 Task: Open a blank google sheet and write heading  Product price data  Add product name:-  ' TOMS Shoe, UGG  Shoe, Wolverine Shoe, Z-Coil Shoe, Adidas shoe, Gucci T-shirt, Louis Vuitton bag, Zara Shirt, H&M jeans, Chanel perfume. ' in July Last week sales are  5000 to 5050. product price in between:-  5000 to 10000. Save page analysisSalesByPromotion
Action: Mouse moved to (25, 103)
Screenshot: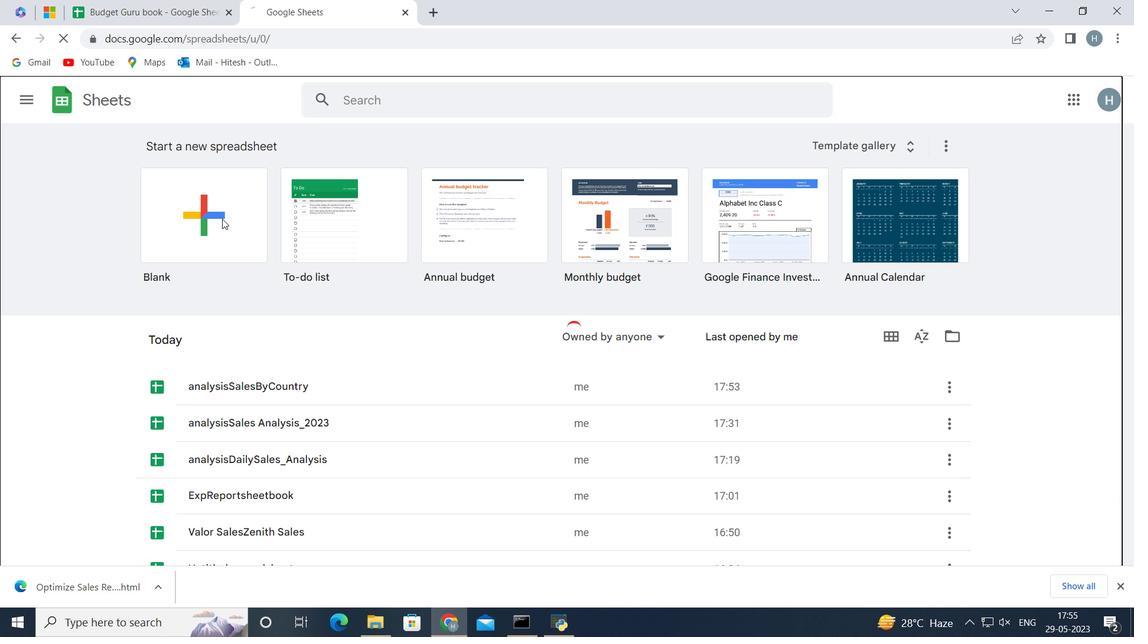 
Action: Mouse pressed left at (25, 103)
Screenshot: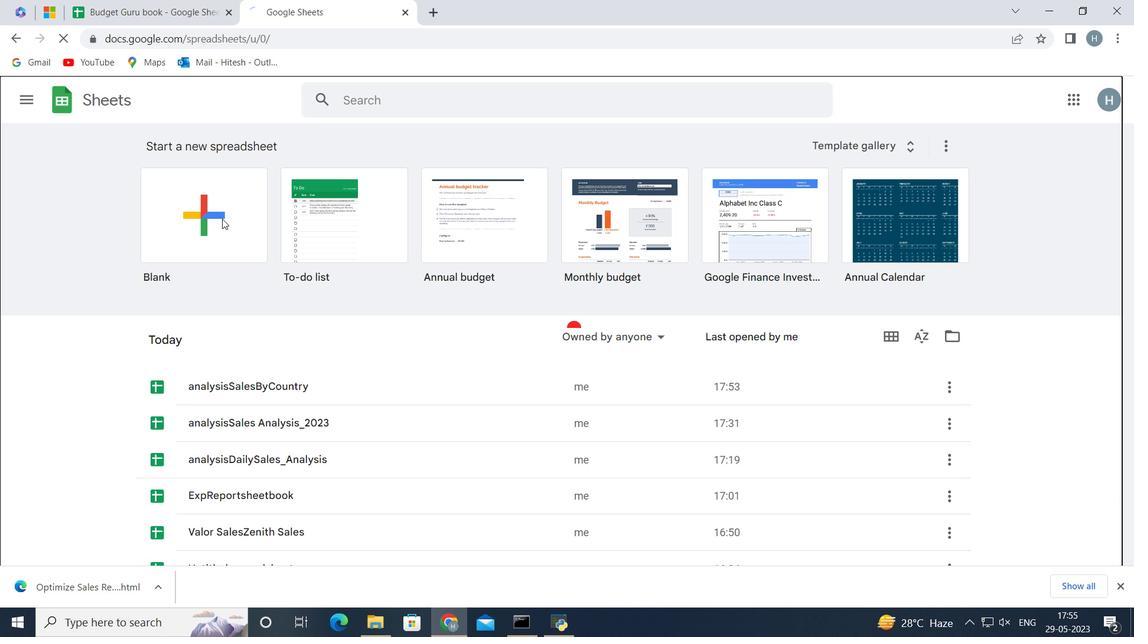 
Action: Mouse moved to (222, 219)
Screenshot: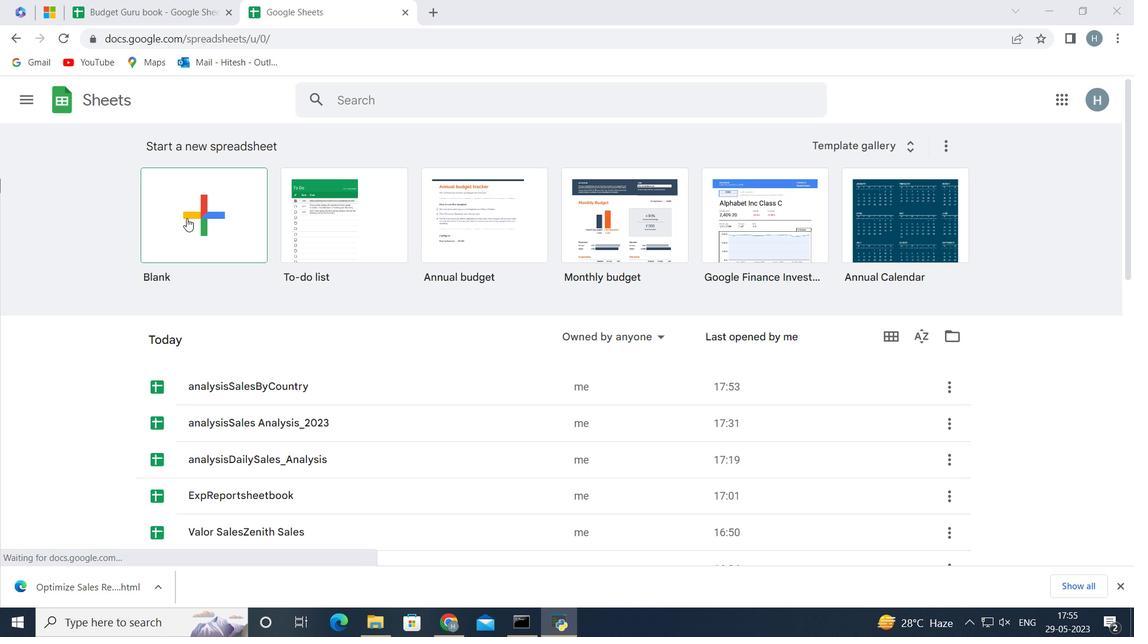 
Action: Mouse pressed left at (222, 219)
Screenshot: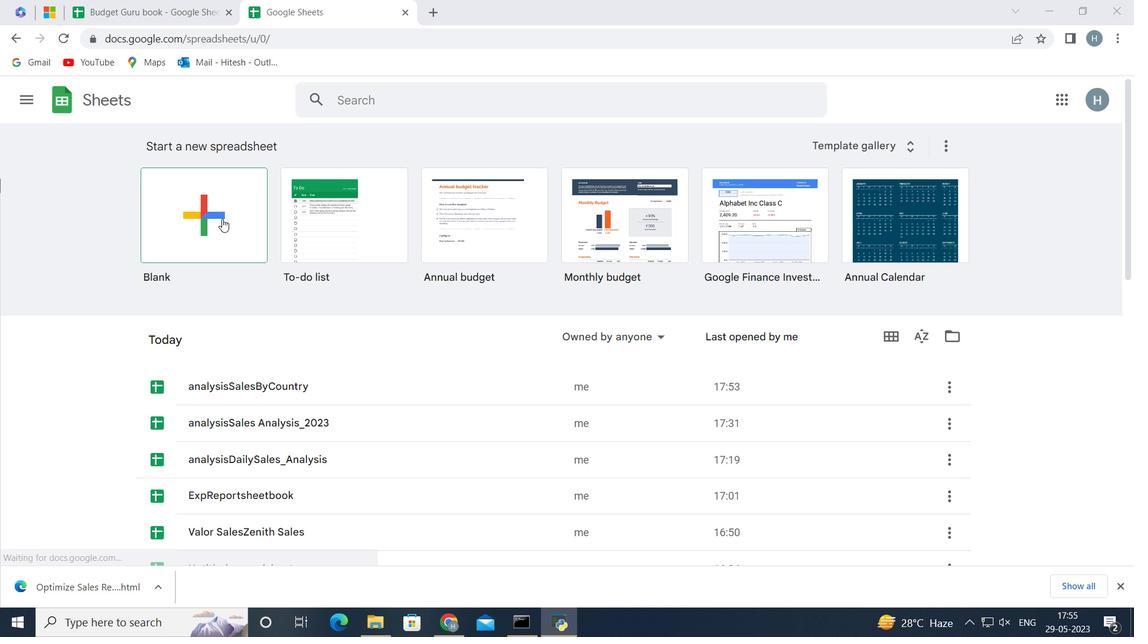
Action: Mouse moved to (69, 205)
Screenshot: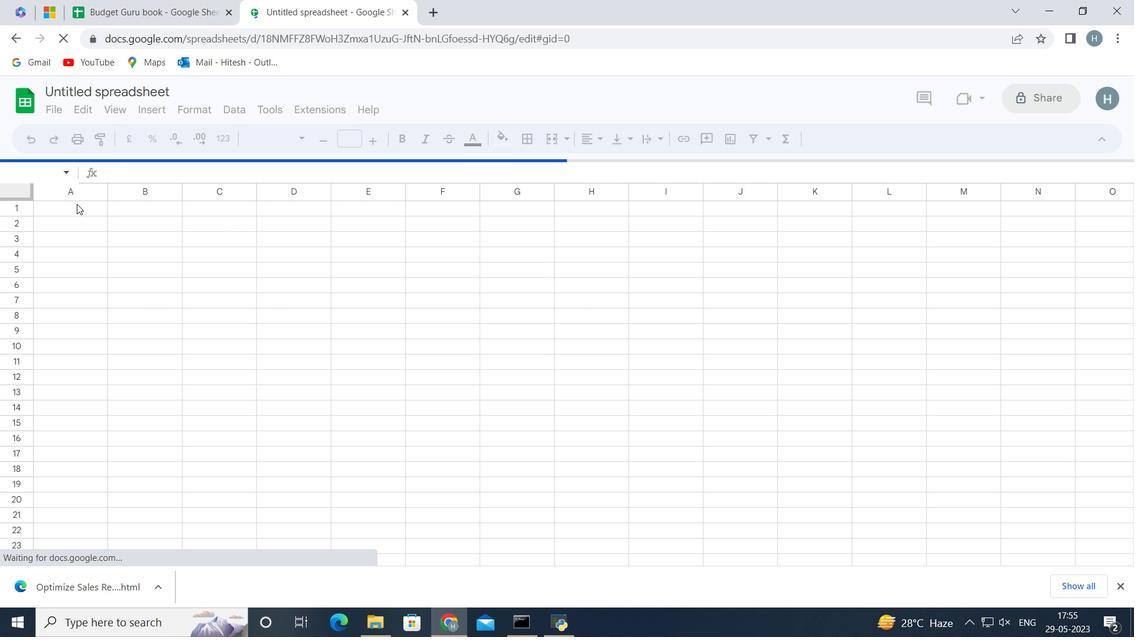 
Action: Mouse pressed left at (69, 205)
Screenshot: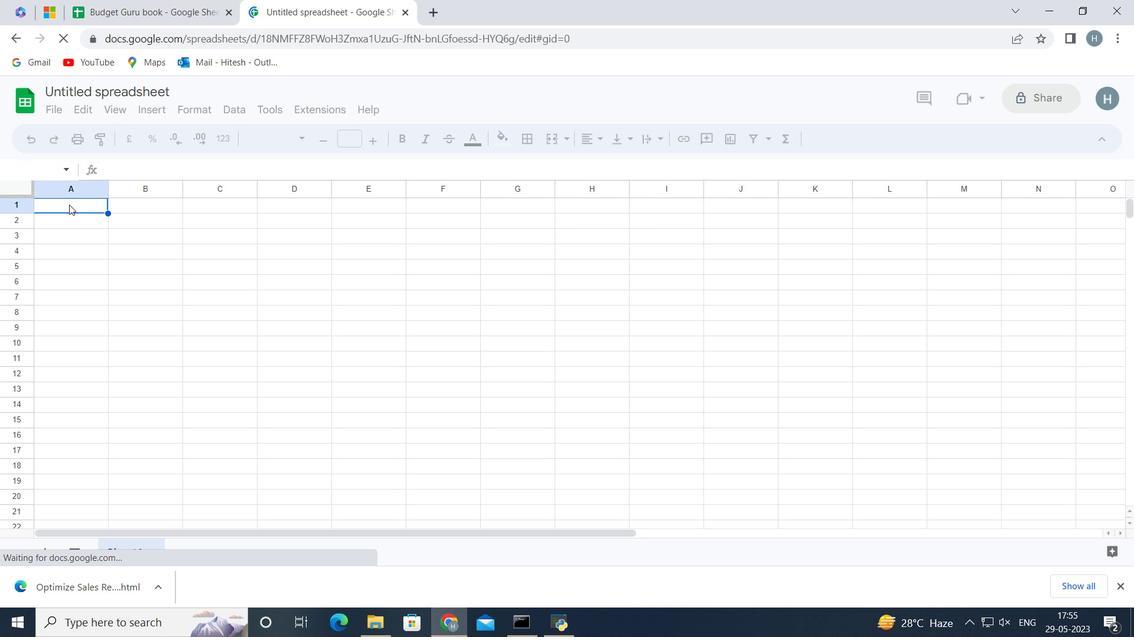 
Action: Key pressed <Key.shift>Product<Key.space><Key.shift>Price<Key.space><Key.shift>data<Key.enter>
Screenshot: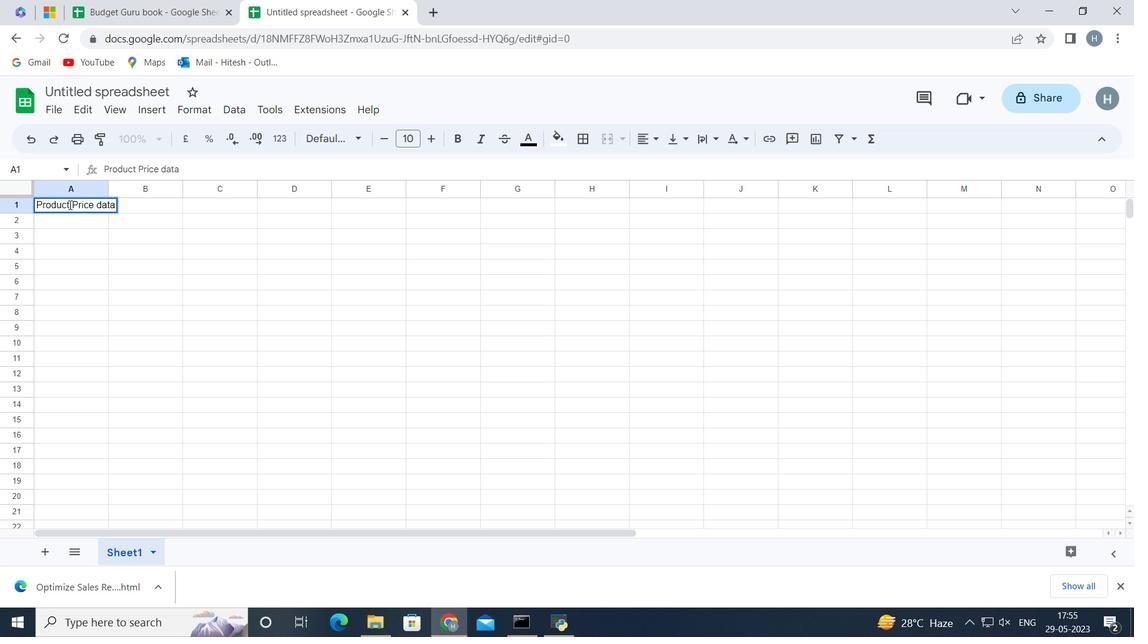 
Action: Mouse moved to (69, 205)
Screenshot: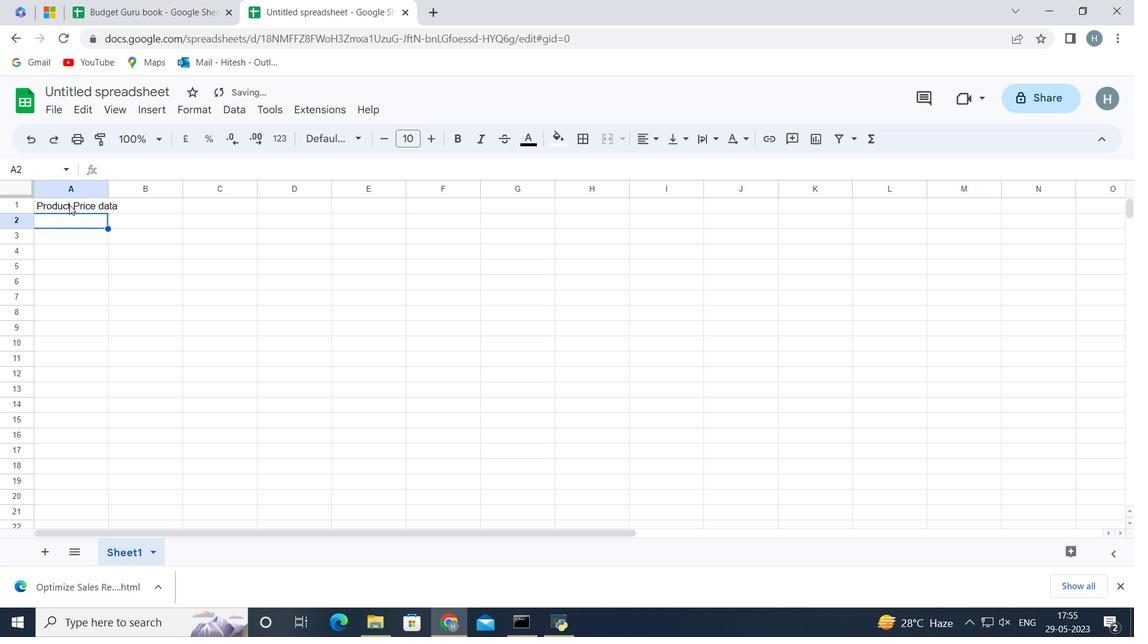
Action: Key pressed <Key.shift>Product<Key.space>n<Key.backspace><Key.shift>Name<Key.enter><Key.shift>TOms<Key.backspace><Key.backspace><Key.shift>MS<Key.space><Key.shift>SHoe<Key.enter><Key.shift>UGG<Key.enter><Key.up>
Screenshot: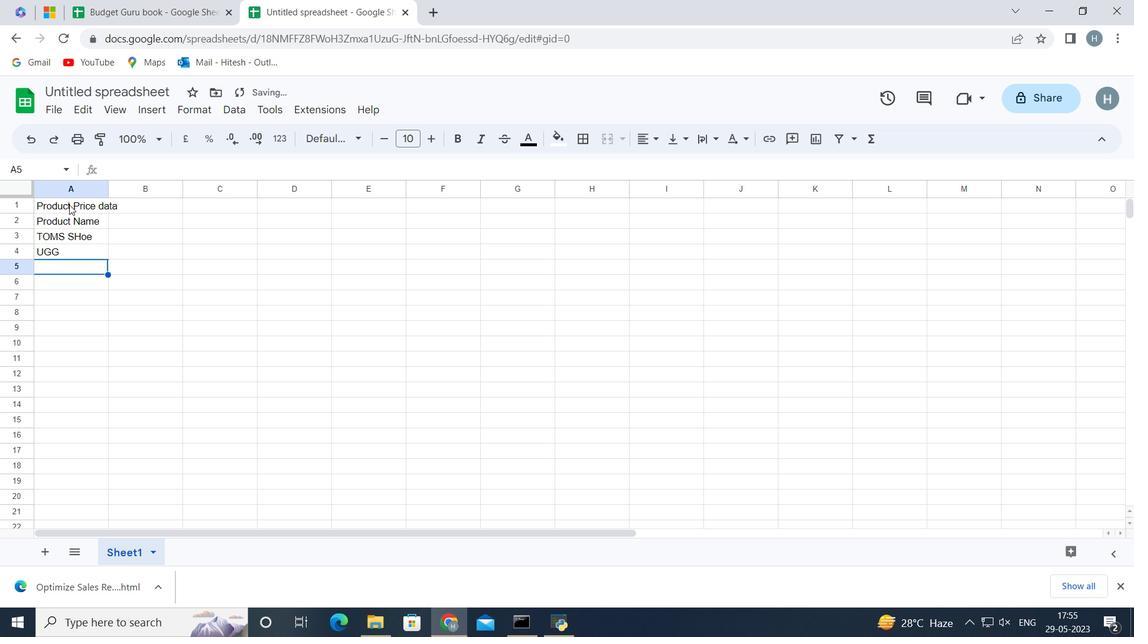 
Action: Mouse moved to (128, 171)
Screenshot: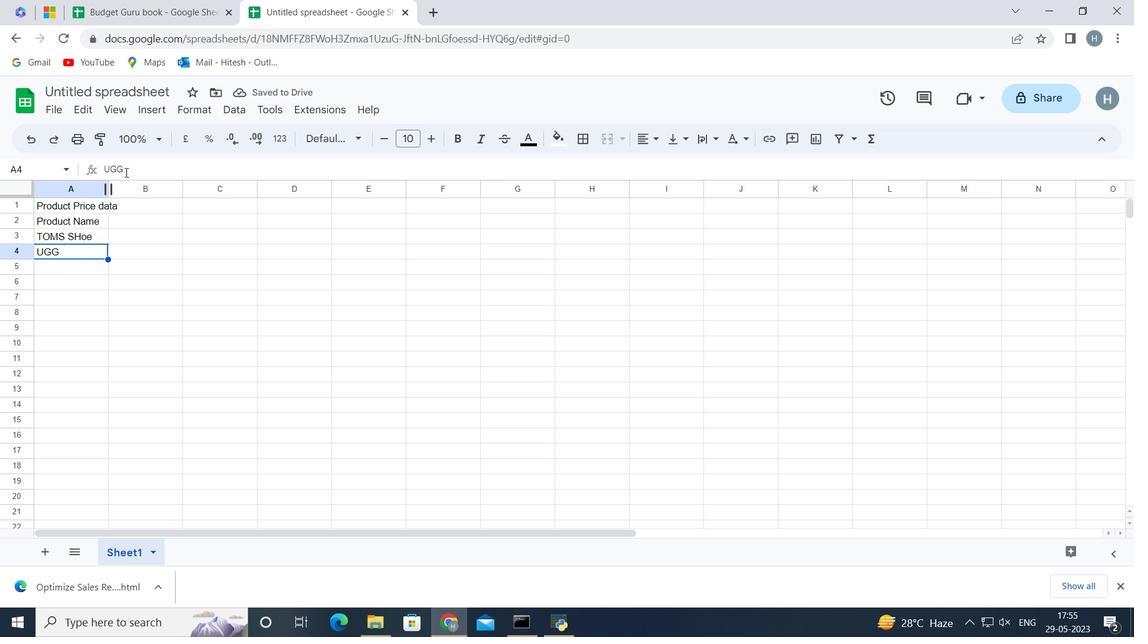 
Action: Mouse pressed left at (128, 171)
Screenshot: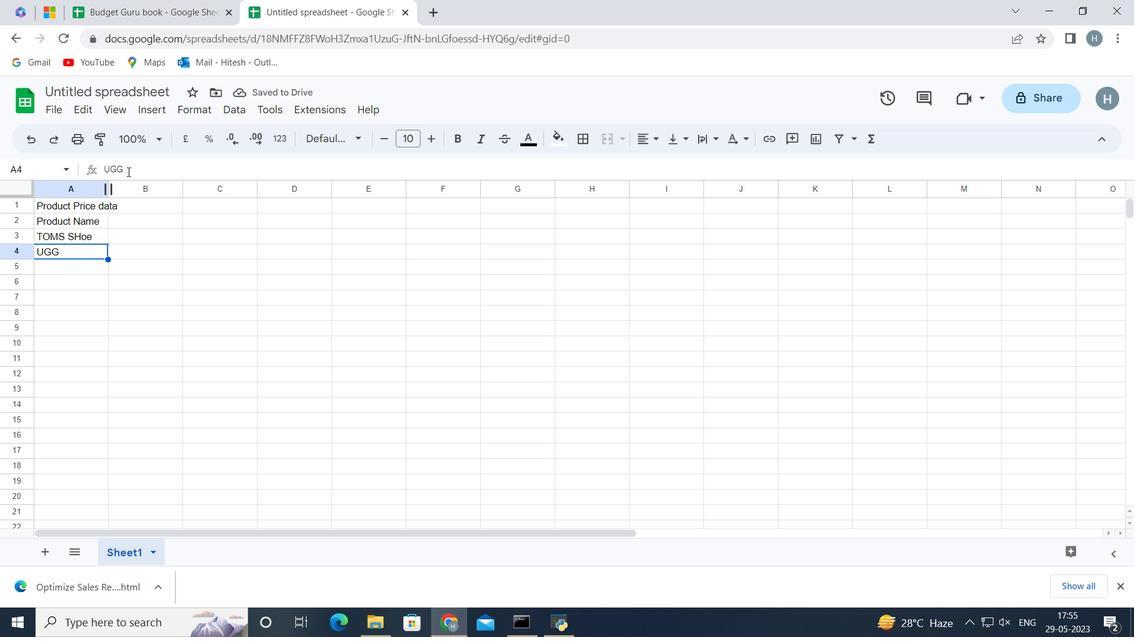 
Action: Key pressed <Key.space><Key.shift>Shoe<Key.enter><Key.shift>Wolverine<Key.space><Key.shift>Shoe<Key.enter><Key.shift>Z-<Key.shift>Coil<Key.space><Key.shift>Shoe<Key.space><Key.enter><Key.shift>Adidas<Key.space><Key.shift>Shoe<Key.space><Key.enter><Key.shift>Gucci<Key.space><Key.shift>T-shirt<Key.enter><Key.shift><Key.shift><Key.shift><Key.shift><Key.shift><Key.shift><Key.shift><Key.shift><Key.shift><Key.shift><Key.shift><Key.shift><Key.shift><Key.shift><Key.shift><Key.shift><Key.shift><Key.shift><Key.shift><Key.shift>Louis<Key.space><Key.shift>Vuitton<Key.space>bag<Key.enter><Key.shift>Zara<Key.space><Key.shift>Shirt<Key.enter><Key.shift>H%<Key.backspace>&M<Key.space><Key.shift>Jeans<Key.enter><Key.shift>Chanel<Key.space><Key.shift>Perfume<Key.enter>
Screenshot: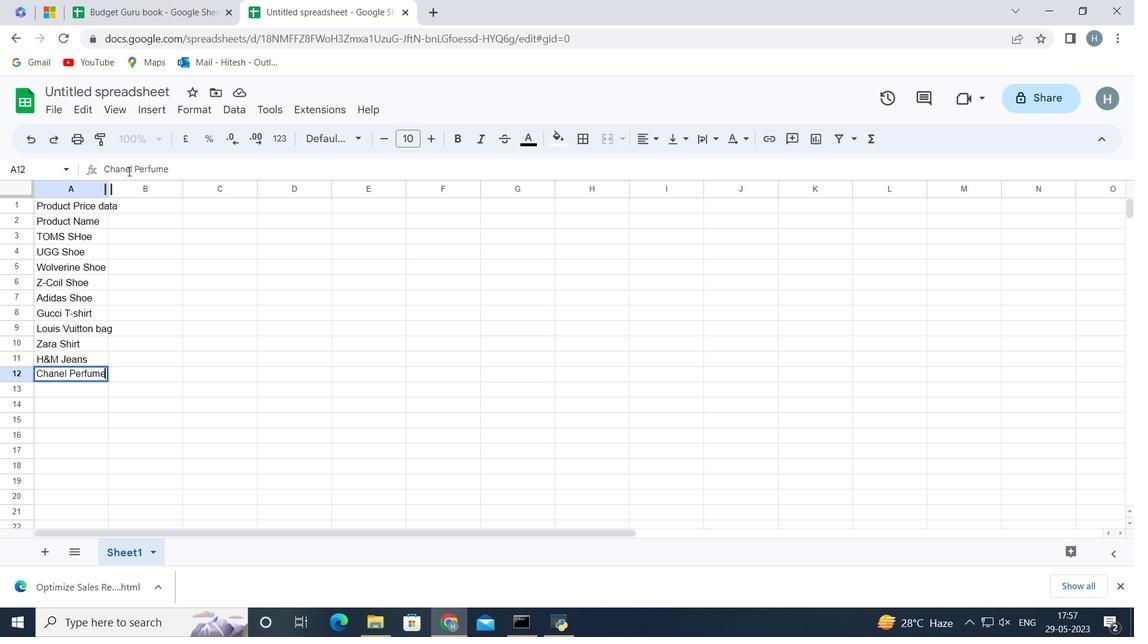 
Action: Mouse moved to (148, 216)
Screenshot: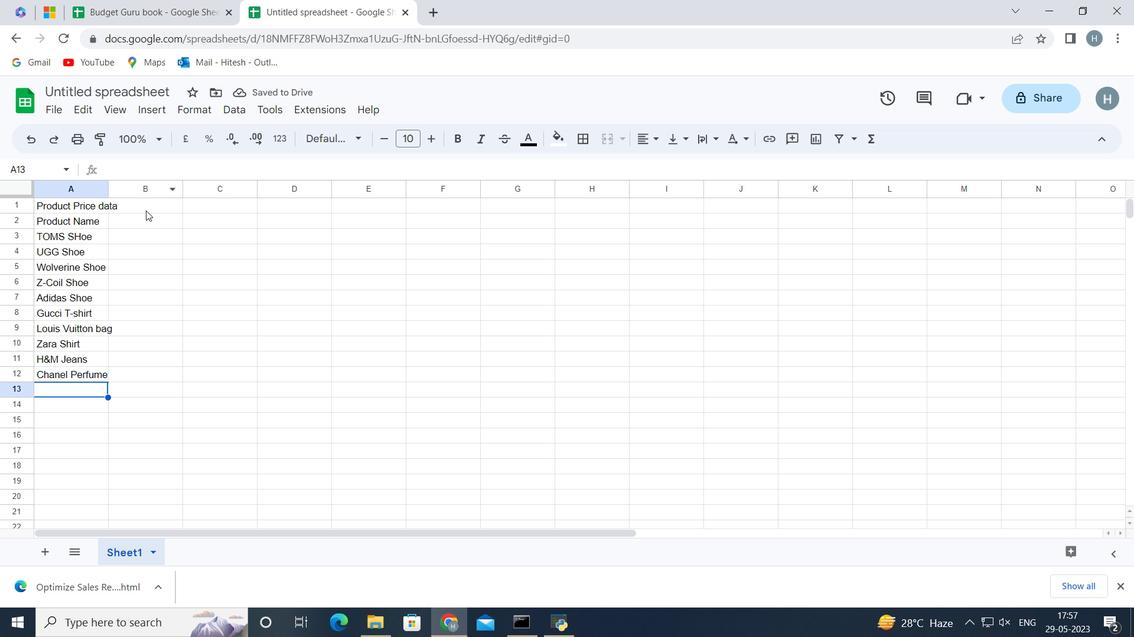 
Action: Mouse pressed left at (148, 216)
Screenshot: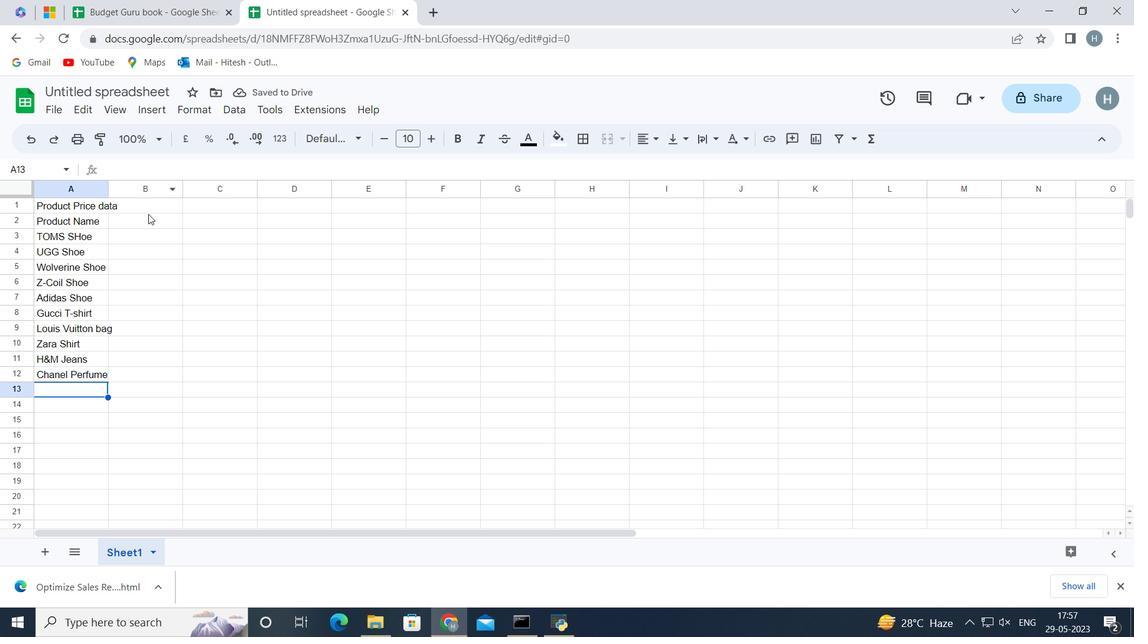 
Action: Key pressed <Key.shift>July<Key.space><Key.shift>Last<Key.space><Key.shift><Key.shift>Week<Key.space><Key.shift>Sales<Key.enter>5000<Key.enter>5010<Key.enter>1<Key.backspace>5020<Key.enter>5030<Key.enter>5040<Key.enter>5050<Key.enter>5030<Key.enter>5040<Key.enter>5020<Key.enter>5050<Key.enter>
Screenshot: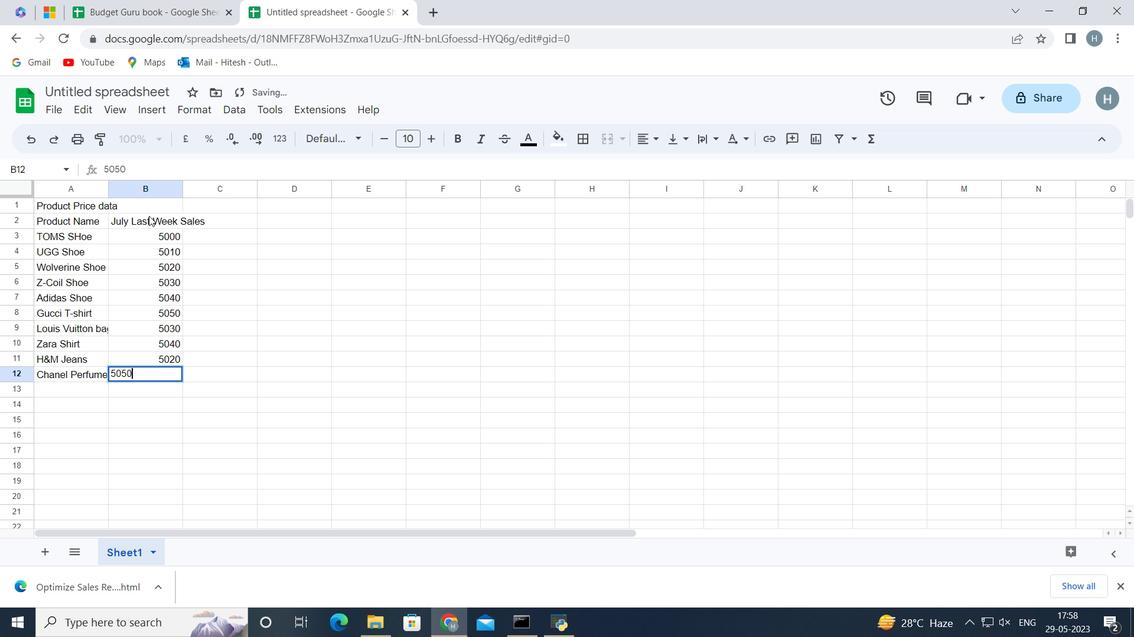 
Action: Mouse moved to (218, 226)
Screenshot: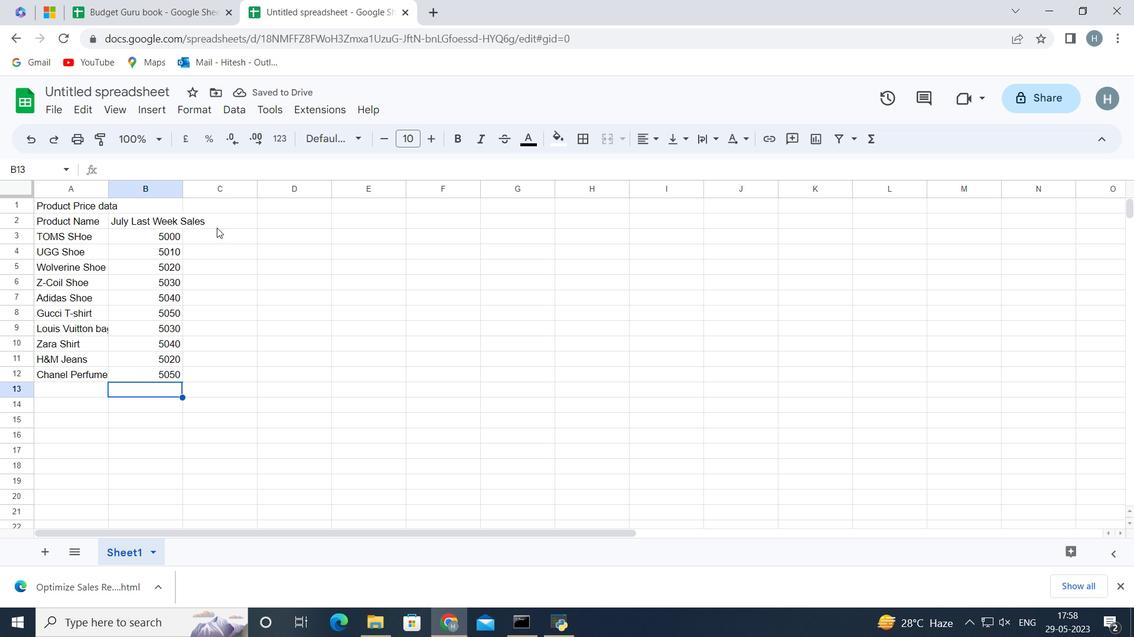 
Action: Mouse pressed left at (218, 226)
Screenshot: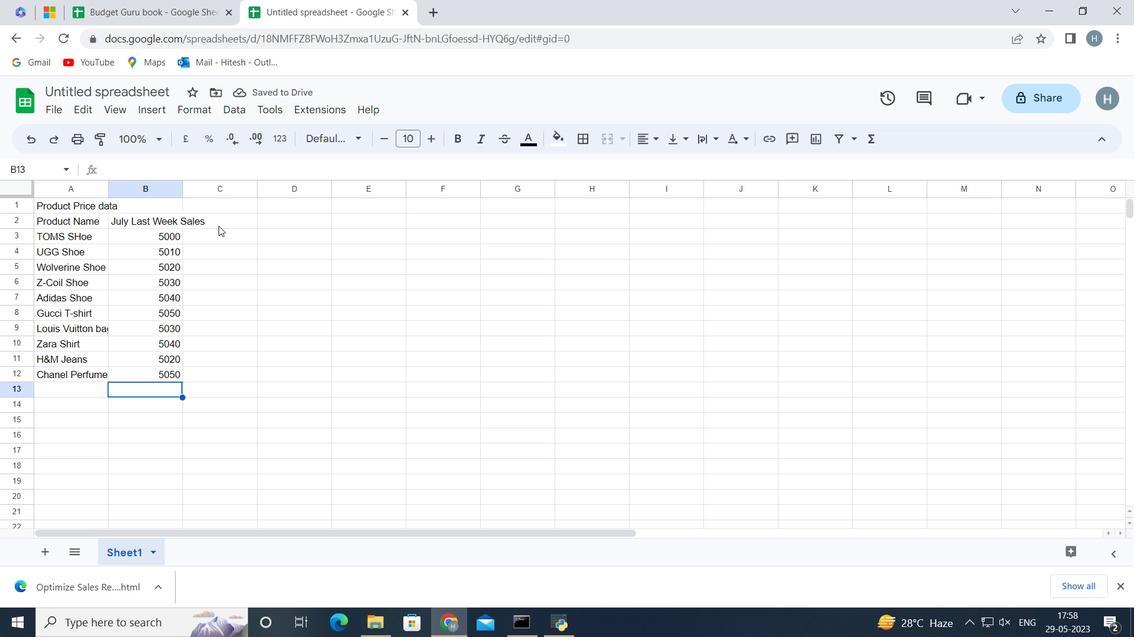
Action: Mouse moved to (55, 107)
Screenshot: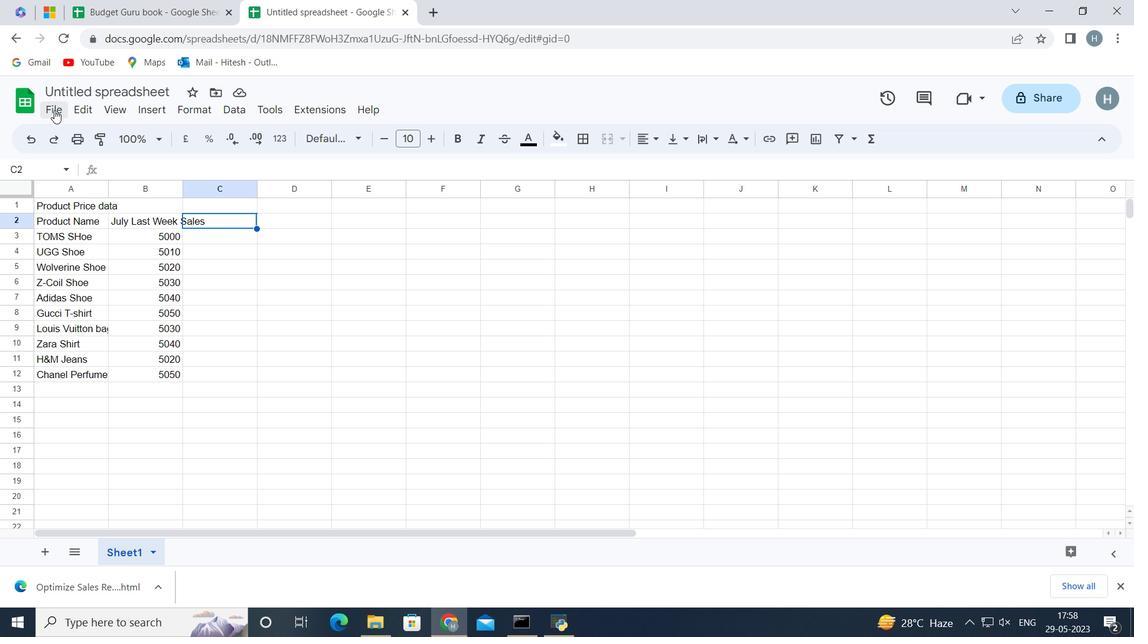 
Action: Mouse pressed left at (55, 107)
Screenshot: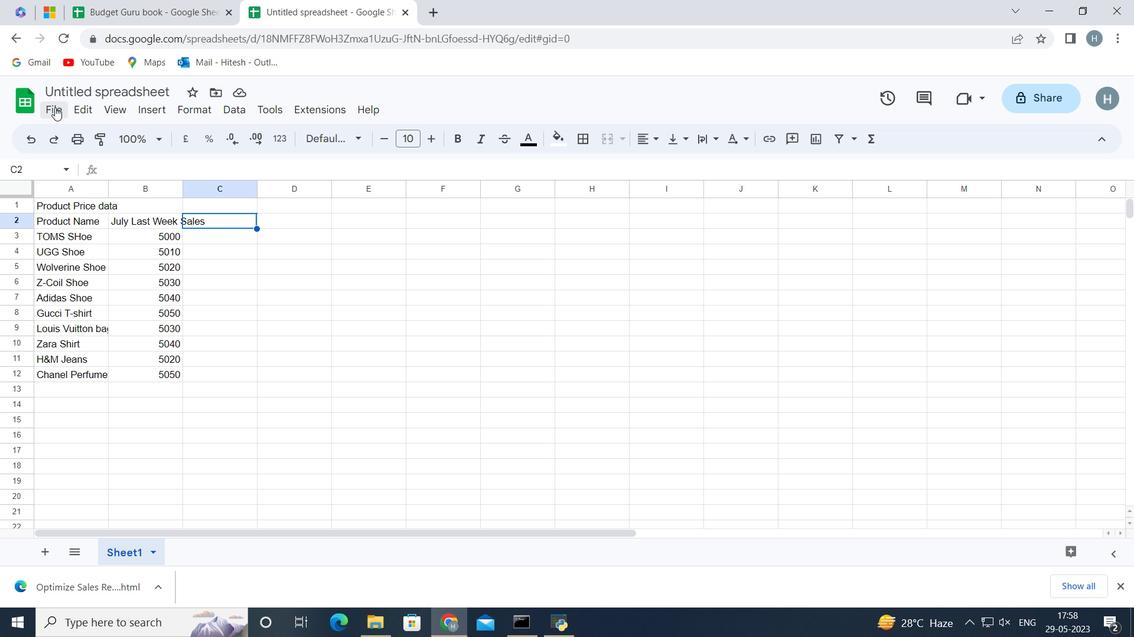 
Action: Mouse moved to (106, 327)
Screenshot: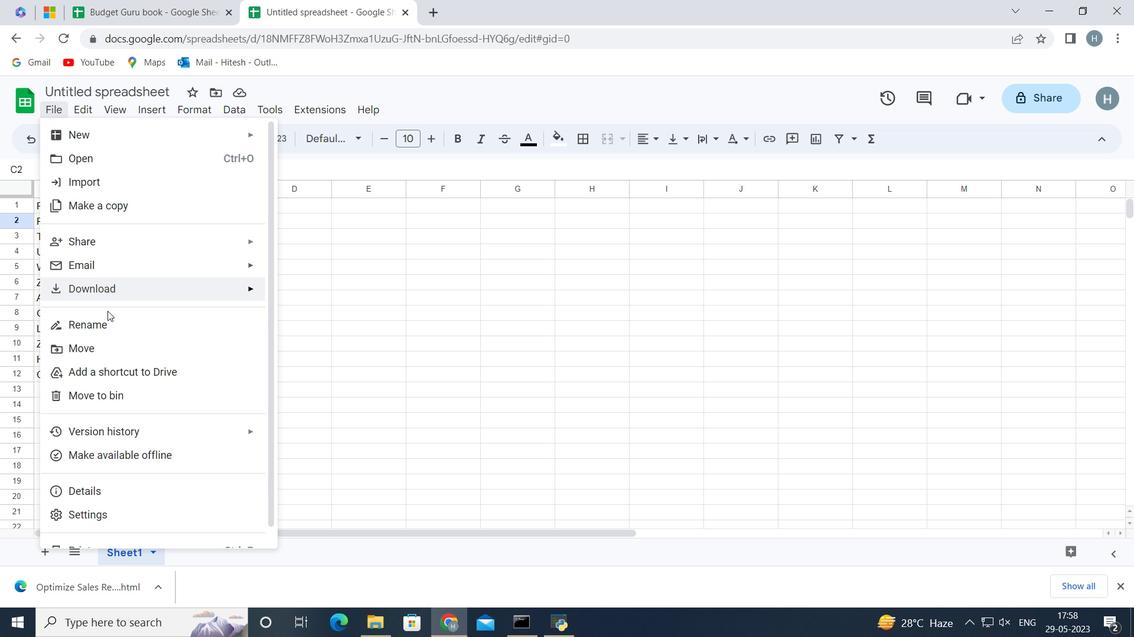 
Action: Mouse pressed left at (106, 327)
Screenshot: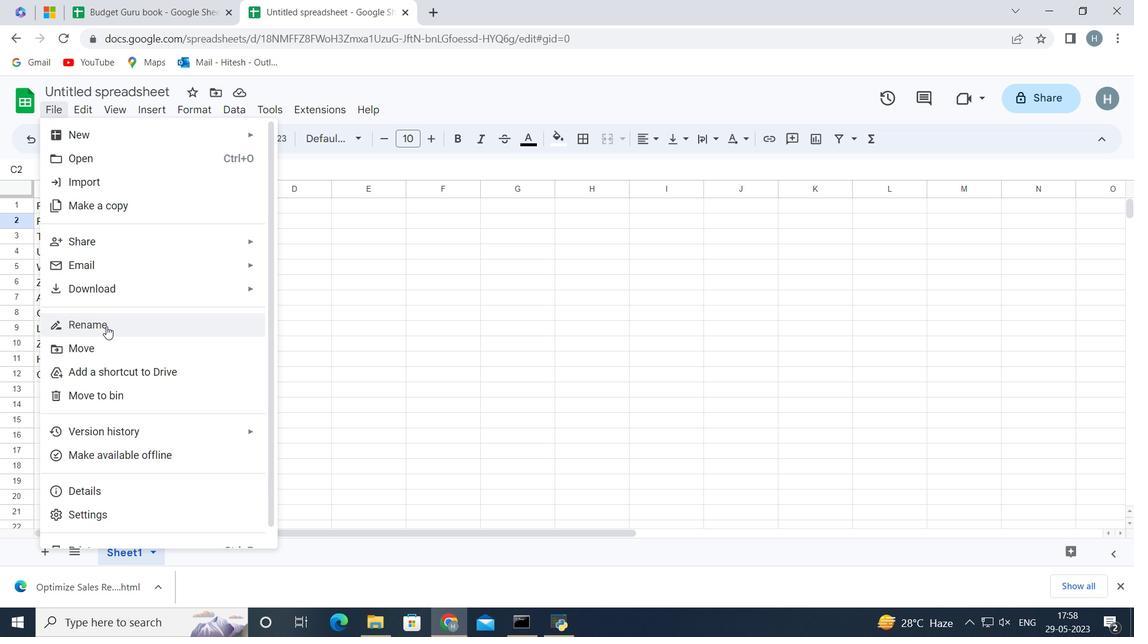 
Action: Mouse moved to (155, 138)
Screenshot: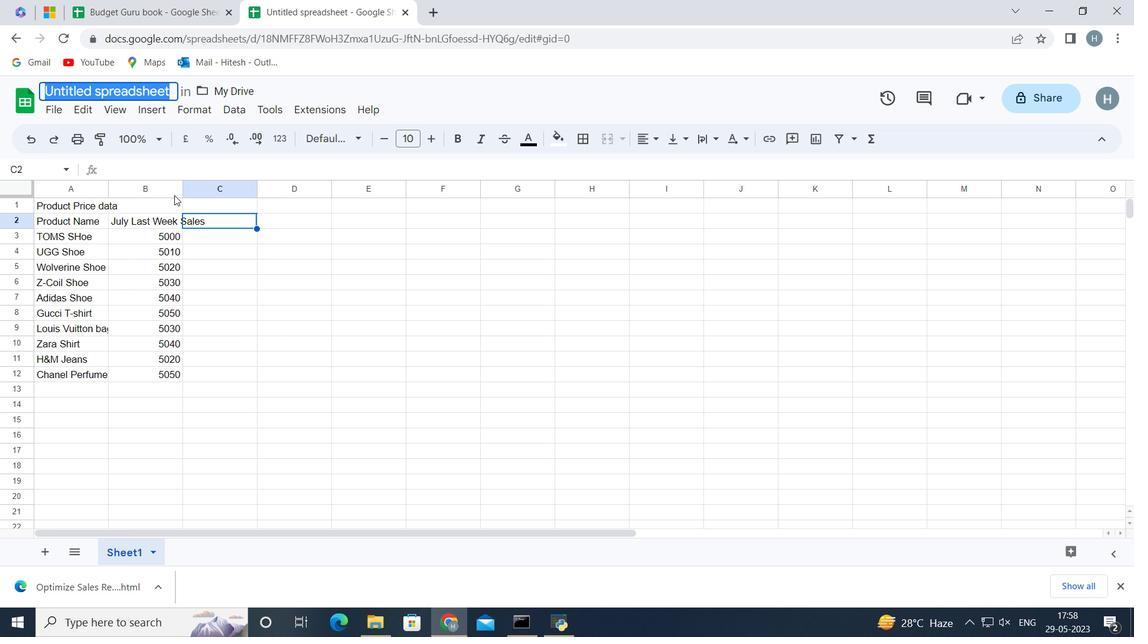 
Action: Key pressed <Key.backspace>analysis<Key.space><Key.shift>Sales<Key.space><Key.shift>Bt<Key.space><Key.shift><Key.shift><Key.shift><Key.shift><Key.shift><Key.shift><Key.shift><Key.shift><Key.shift><Key.shift><Key.shift><Key.shift><Key.shift><Key.shift><Key.shift><Key.shift><Key.shift><Key.backspace><Key.backspace><Key.shift>Y<Key.space><Key.shift>Promotion<Key.enter>
Screenshot: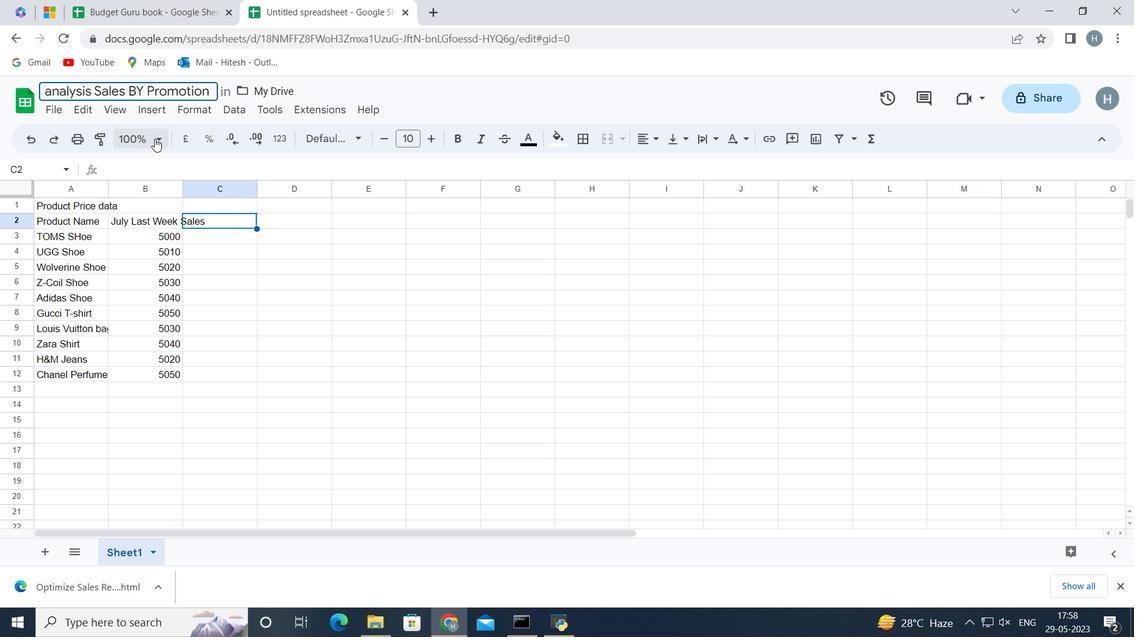 
Action: Mouse moved to (77, 203)
Screenshot: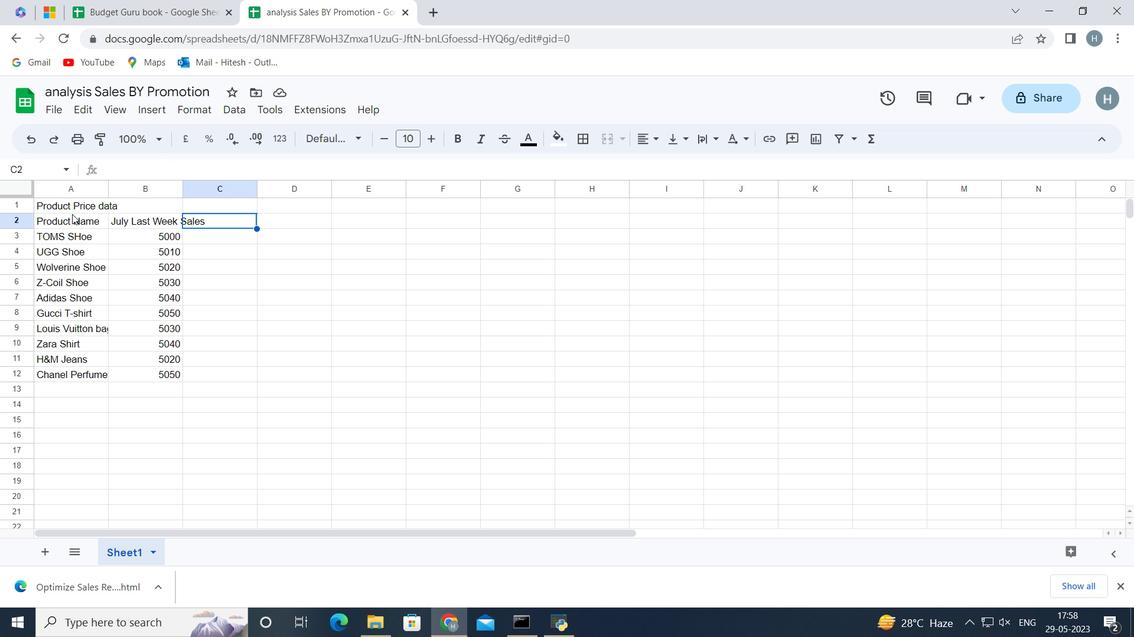 
Action: Mouse pressed left at (77, 203)
Screenshot: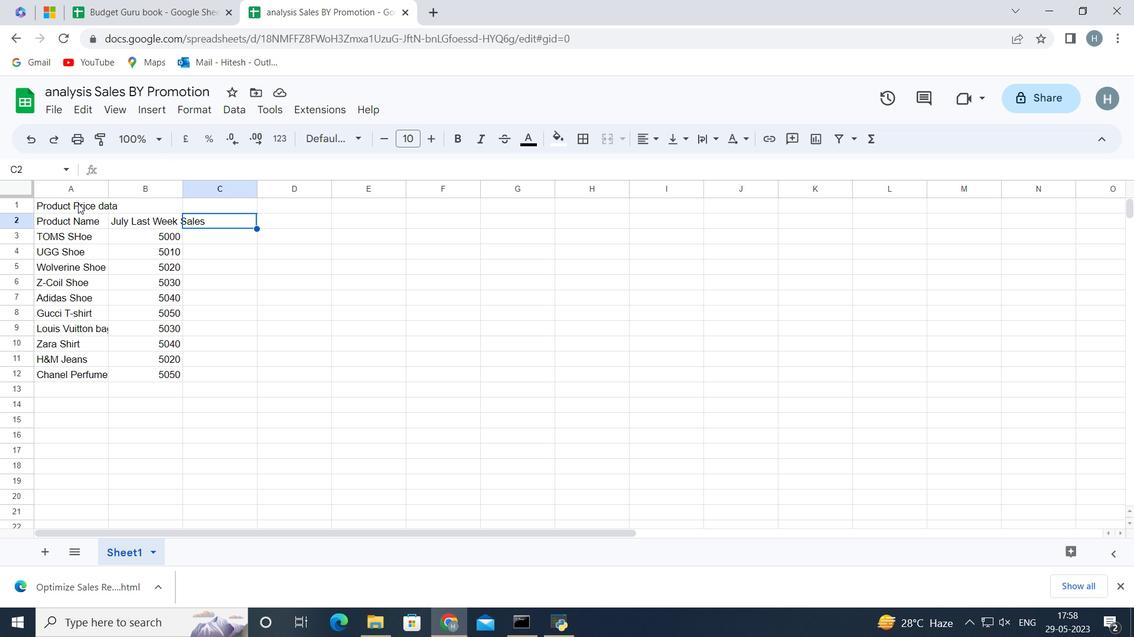 
Action: Key pressed <Key.shift><Key.right><Key.right>
Screenshot: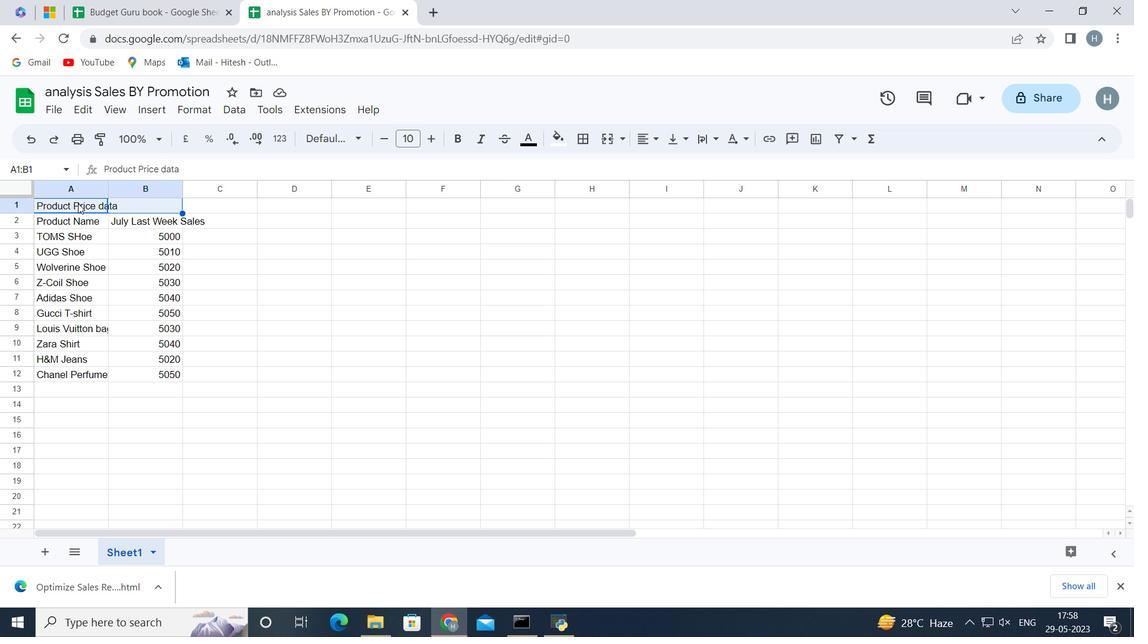 
Action: Mouse moved to (609, 137)
Screenshot: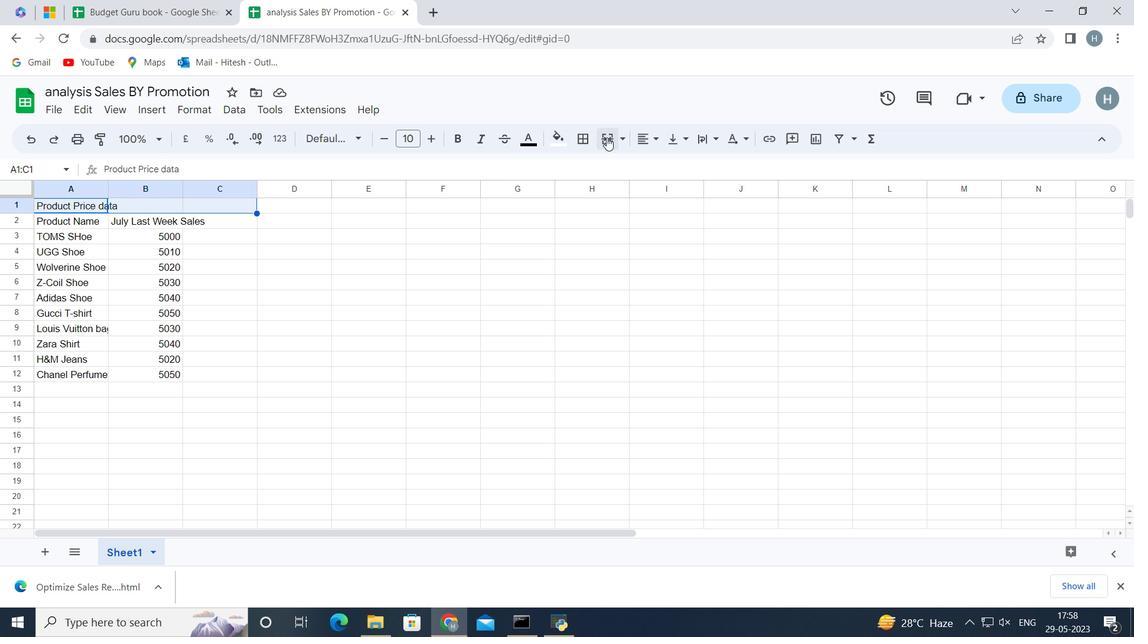 
Action: Mouse pressed left at (609, 137)
Screenshot: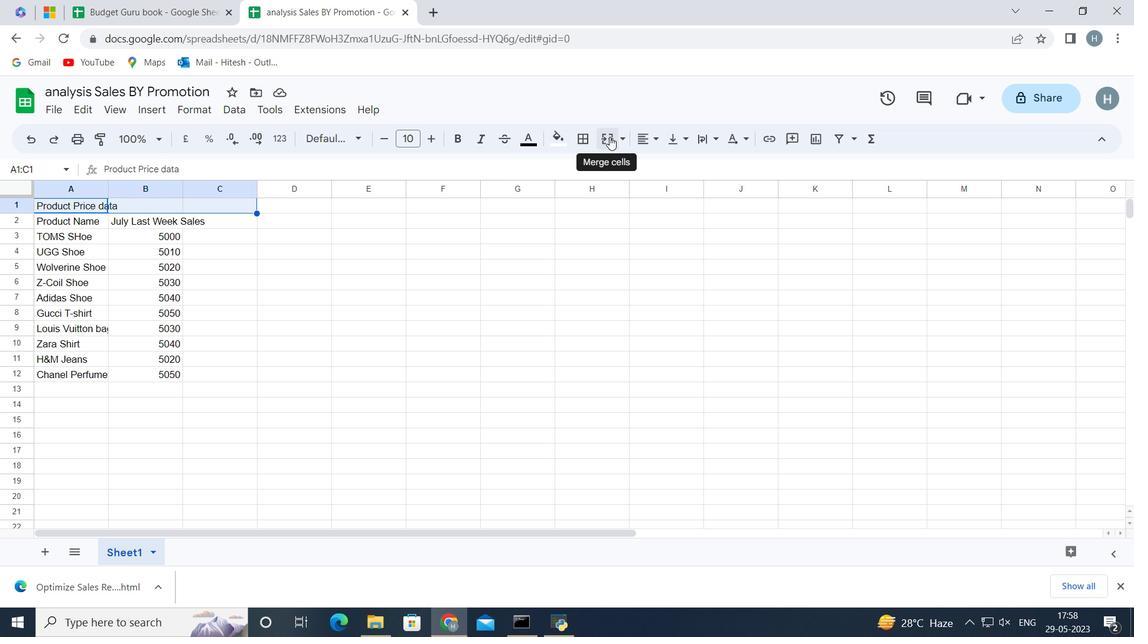 
Action: Mouse moved to (73, 192)
Screenshot: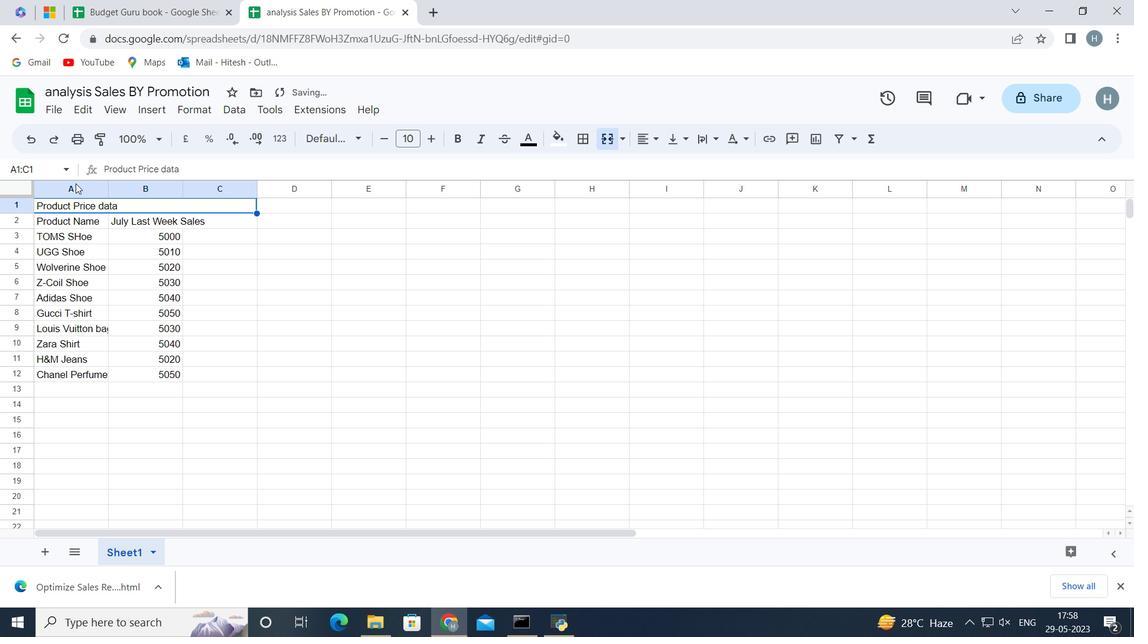 
Action: Mouse pressed left at (73, 192)
Screenshot: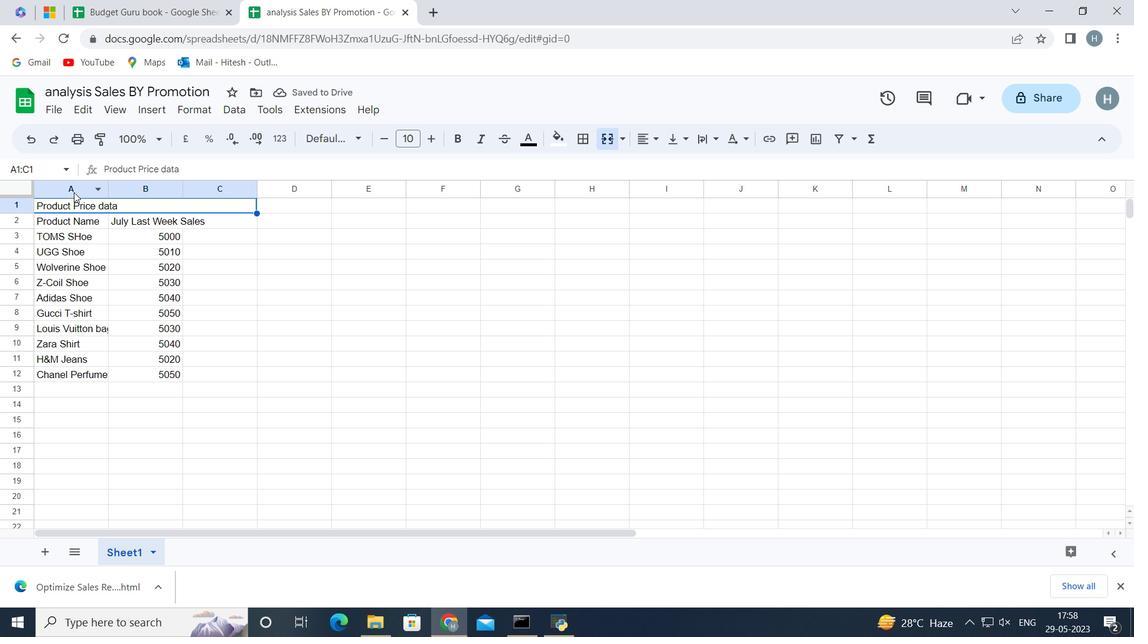 
Action: Mouse pressed left at (73, 192)
Screenshot: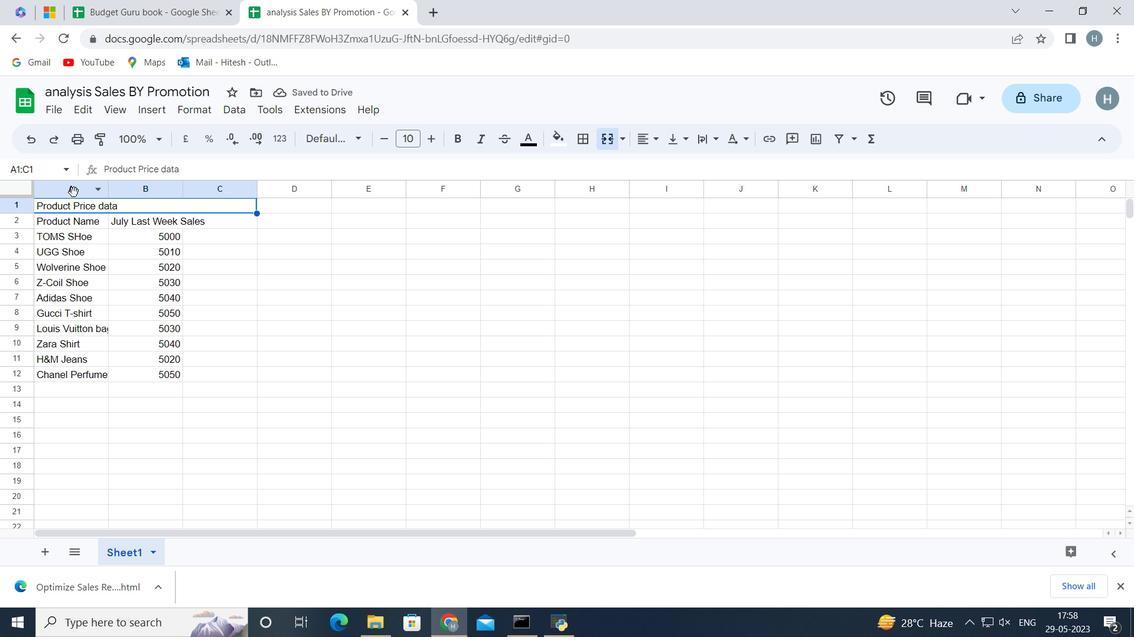 
Action: Mouse moved to (235, 367)
Screenshot: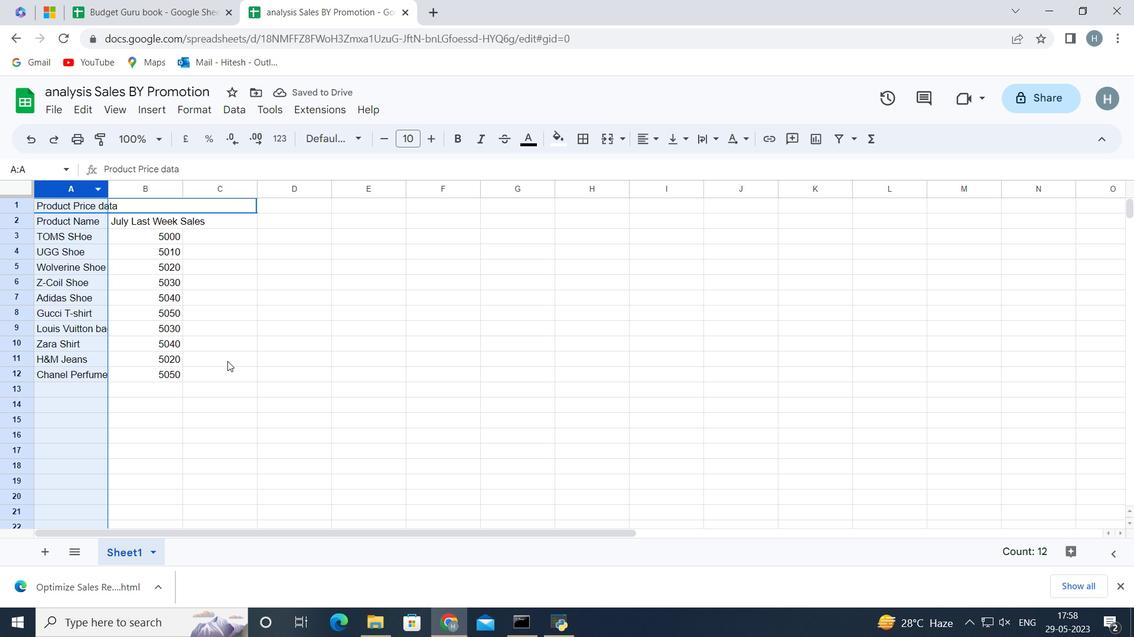 
Action: Mouse pressed left at (235, 367)
Screenshot: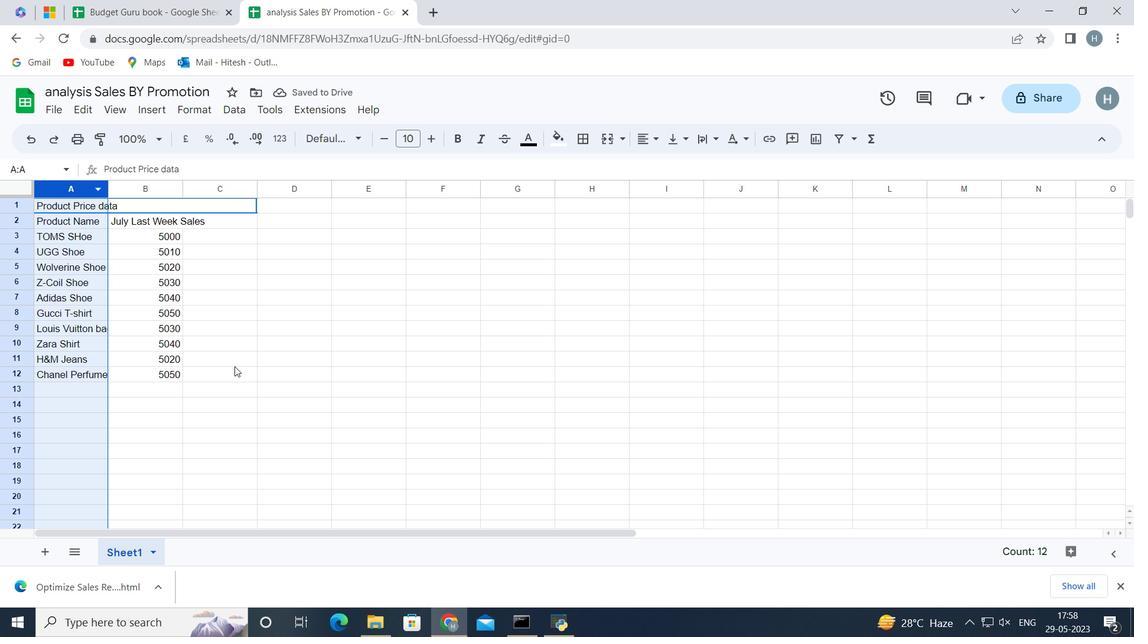 
Action: Mouse moved to (64, 183)
Screenshot: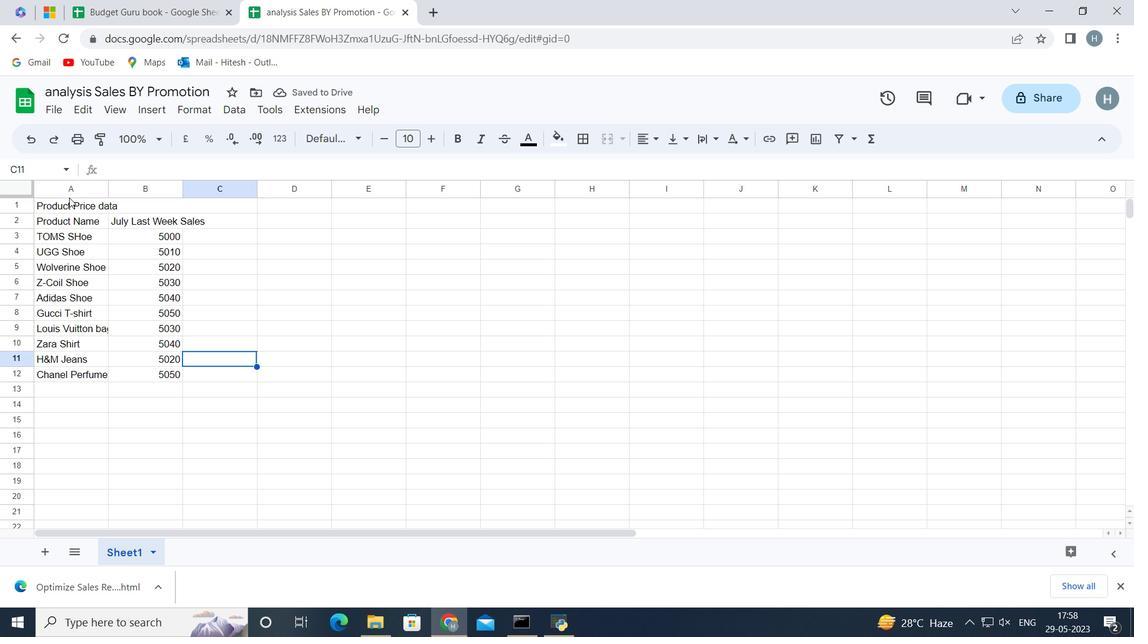 
Action: Mouse pressed left at (64, 183)
Screenshot: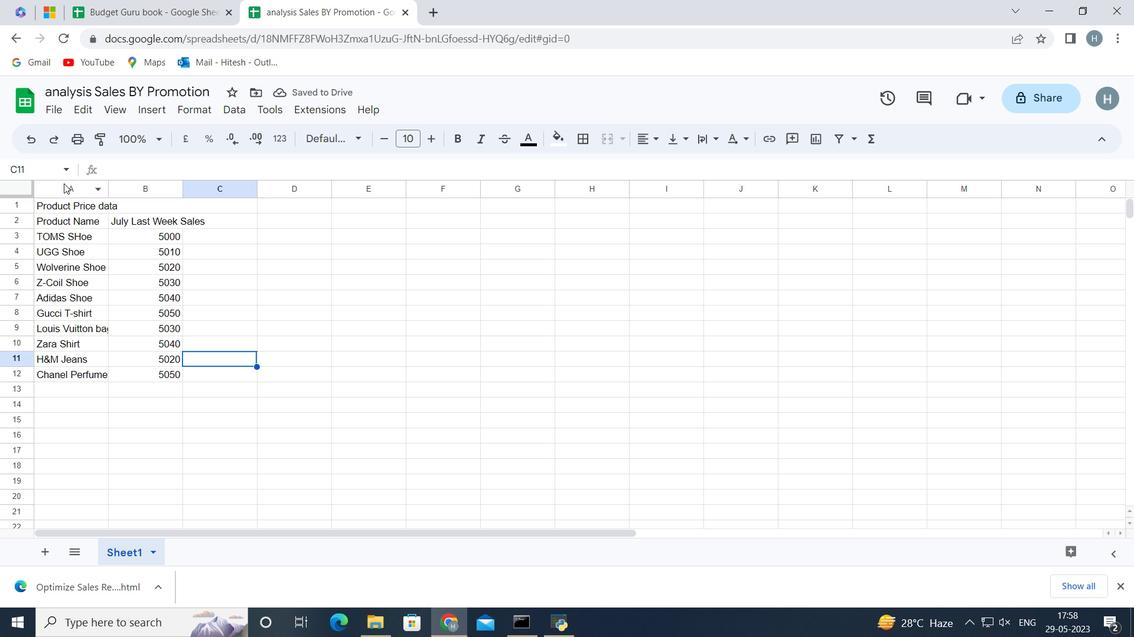 
Action: Mouse moved to (109, 191)
Screenshot: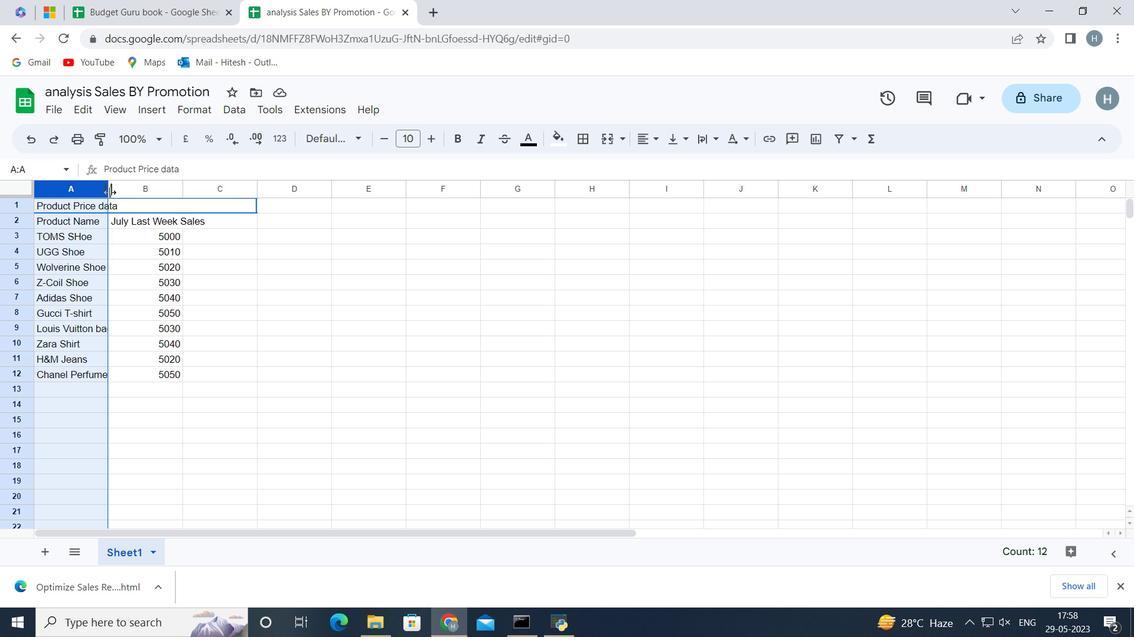 
Action: Mouse pressed left at (109, 191)
Screenshot: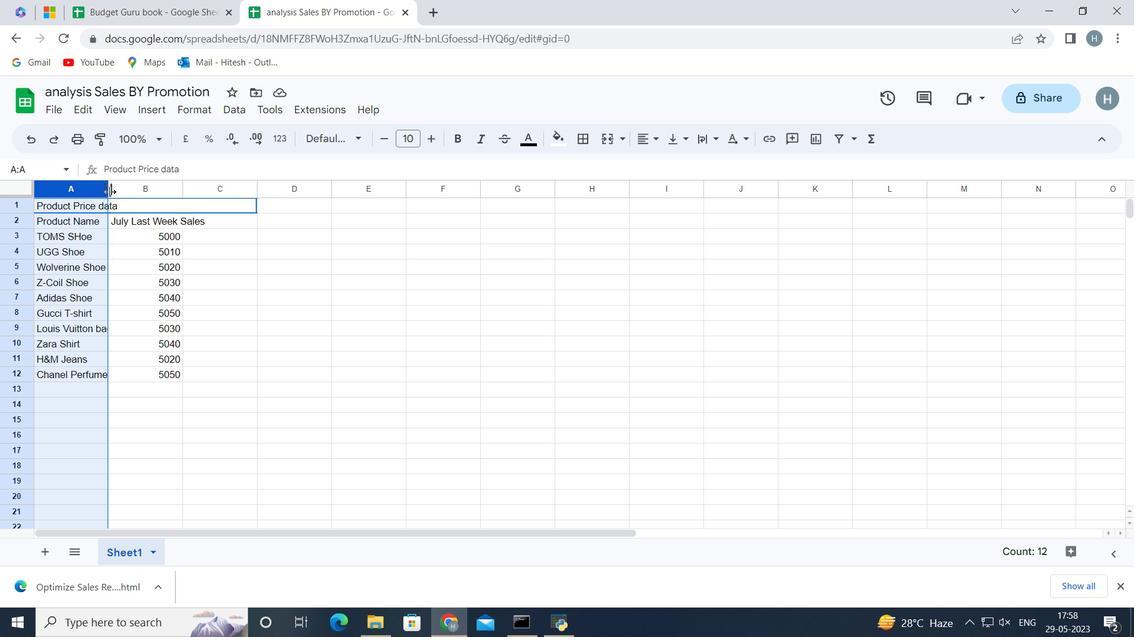 
Action: Mouse pressed left at (109, 191)
Screenshot: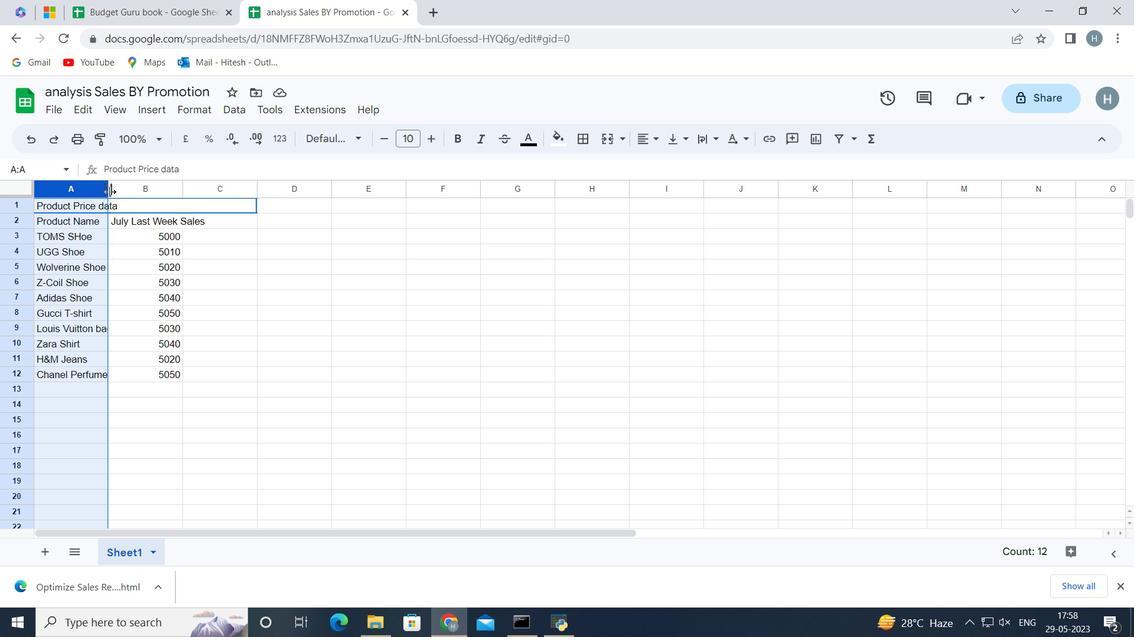 
Action: Mouse moved to (148, 190)
Screenshot: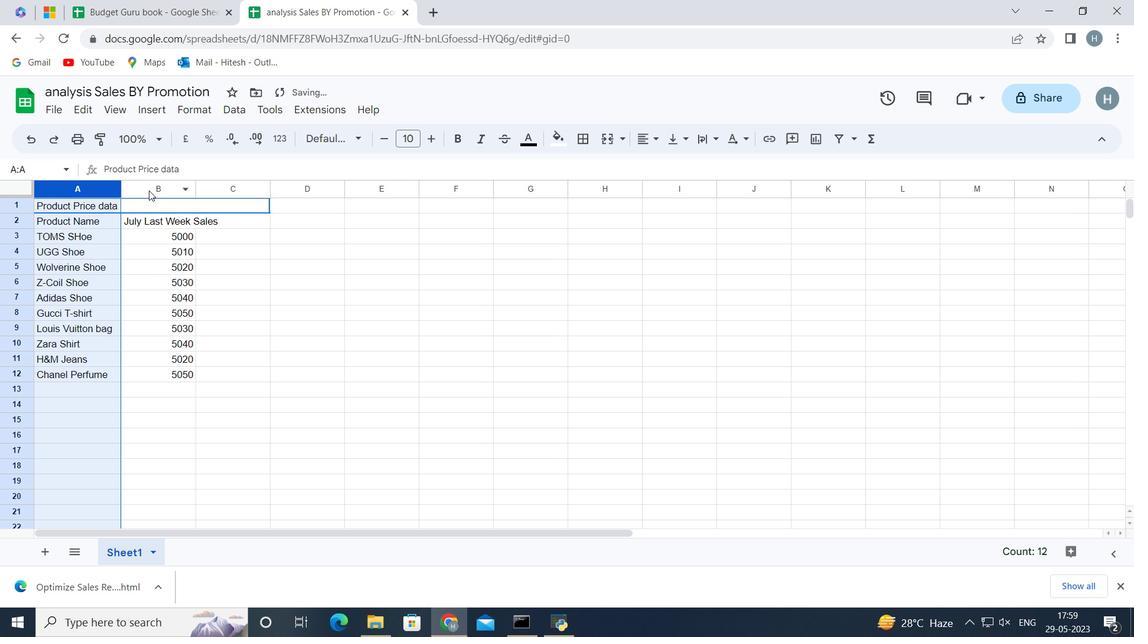 
Action: Mouse pressed left at (148, 190)
Screenshot: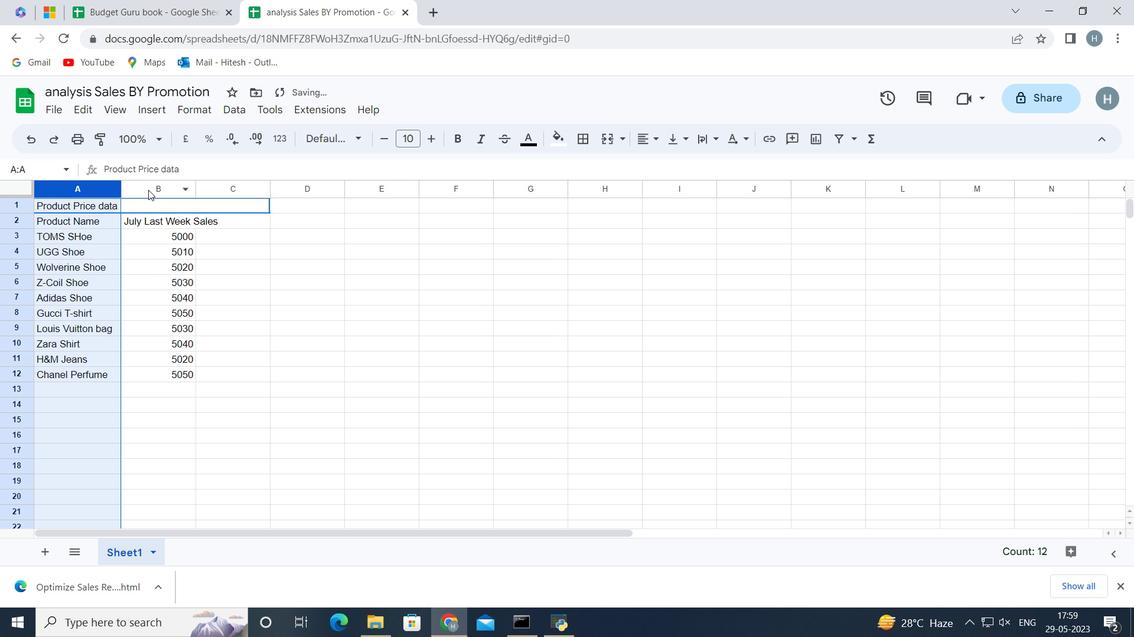 
Action: Mouse moved to (194, 187)
Screenshot: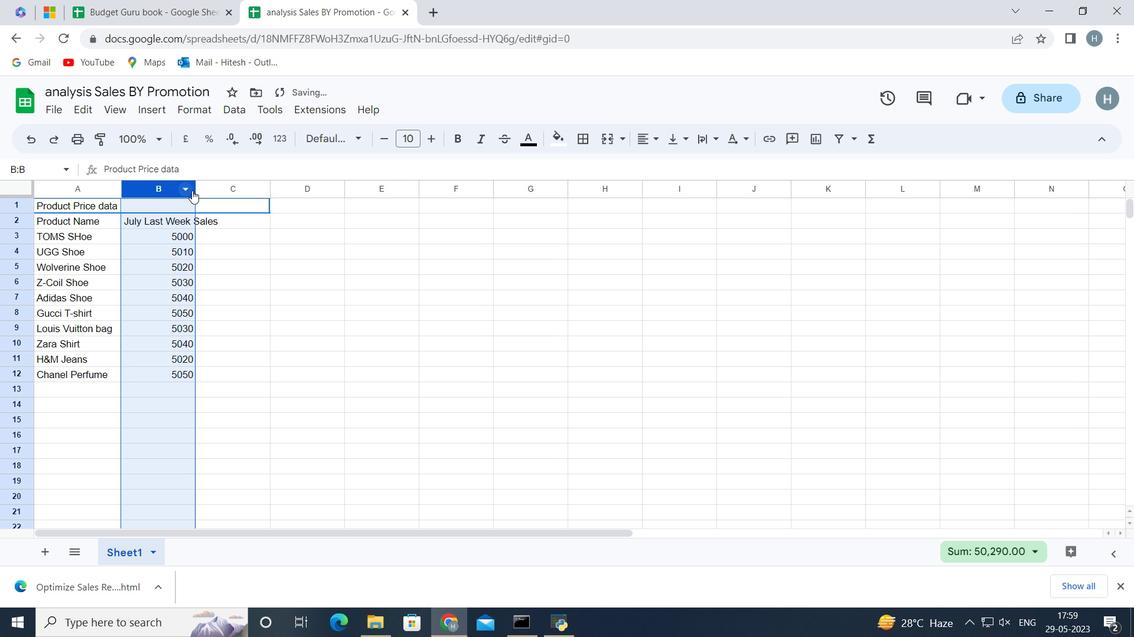 
Action: Mouse pressed left at (194, 187)
Screenshot: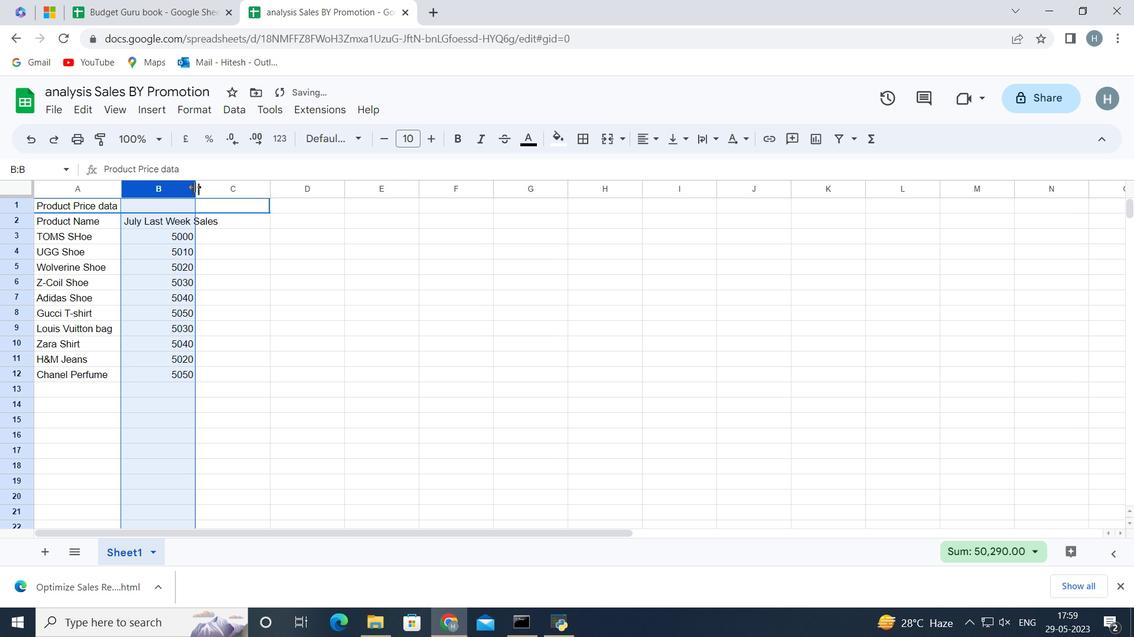 
Action: Mouse pressed left at (194, 187)
Screenshot: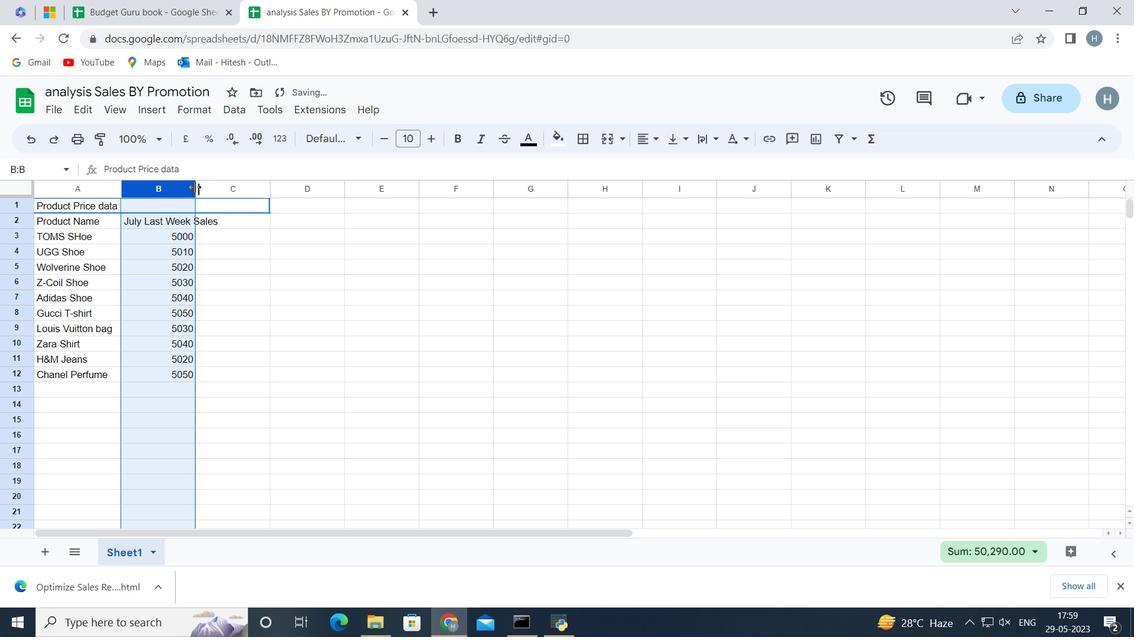 
Action: Mouse moved to (288, 424)
Screenshot: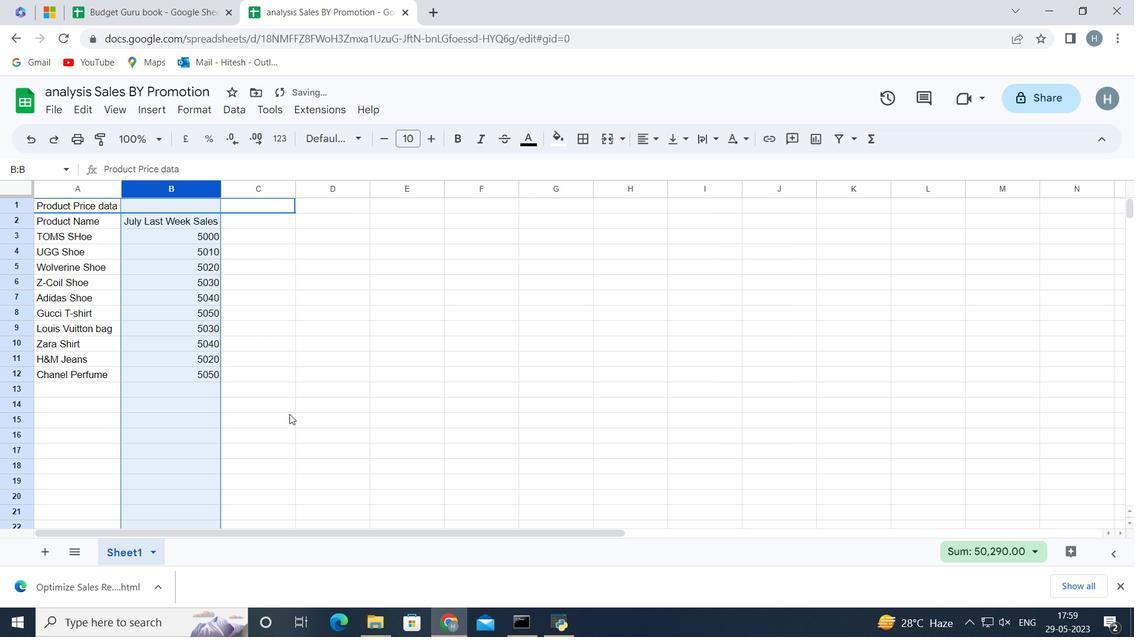 
Action: Mouse pressed left at (288, 424)
Screenshot: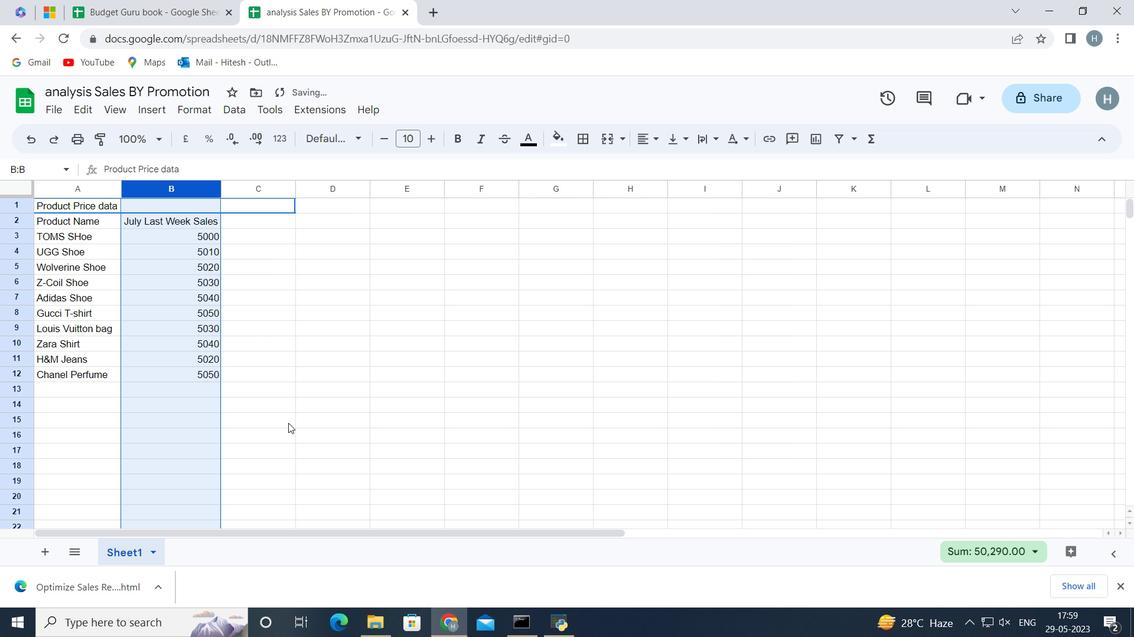 
Action: Mouse moved to (267, 454)
Screenshot: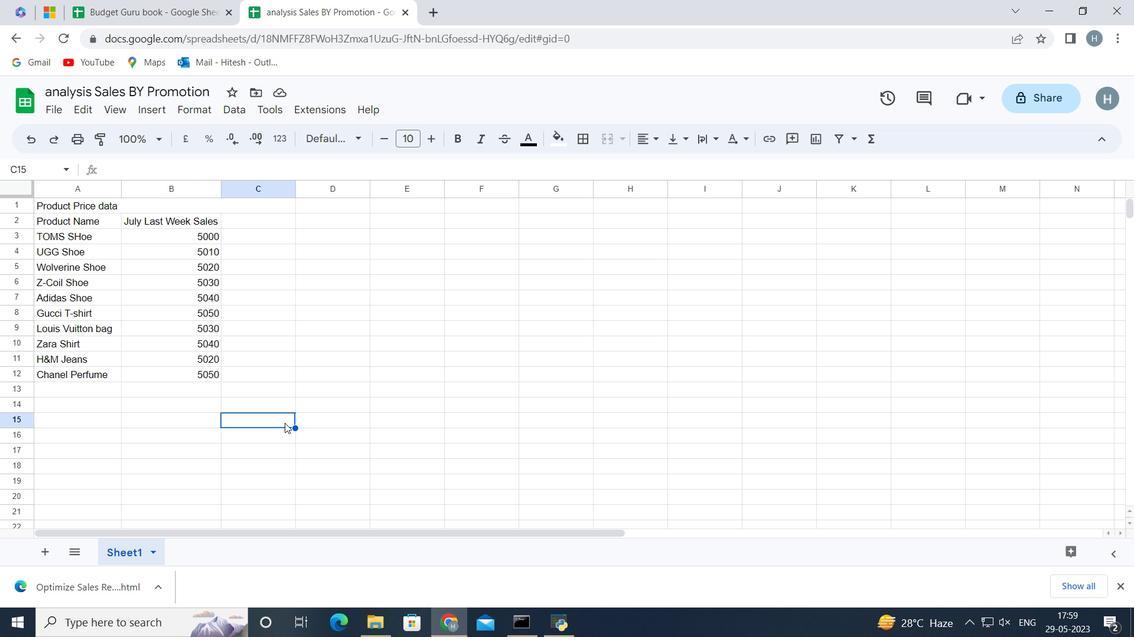 
Action: Mouse pressed left at (267, 454)
Screenshot: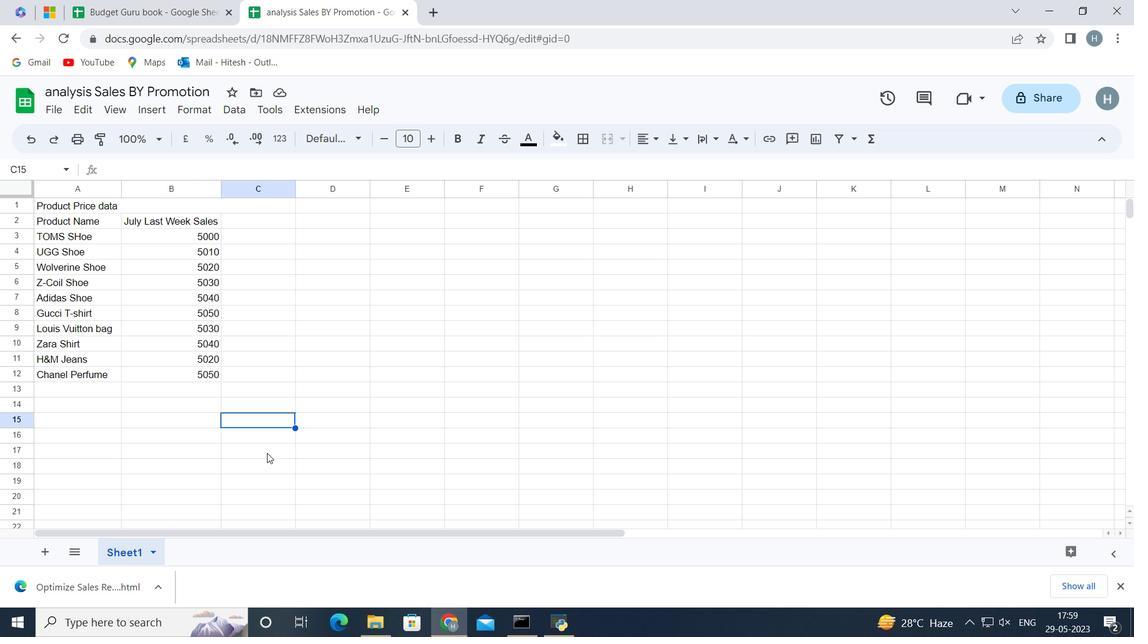 
Action: Mouse moved to (295, 393)
Screenshot: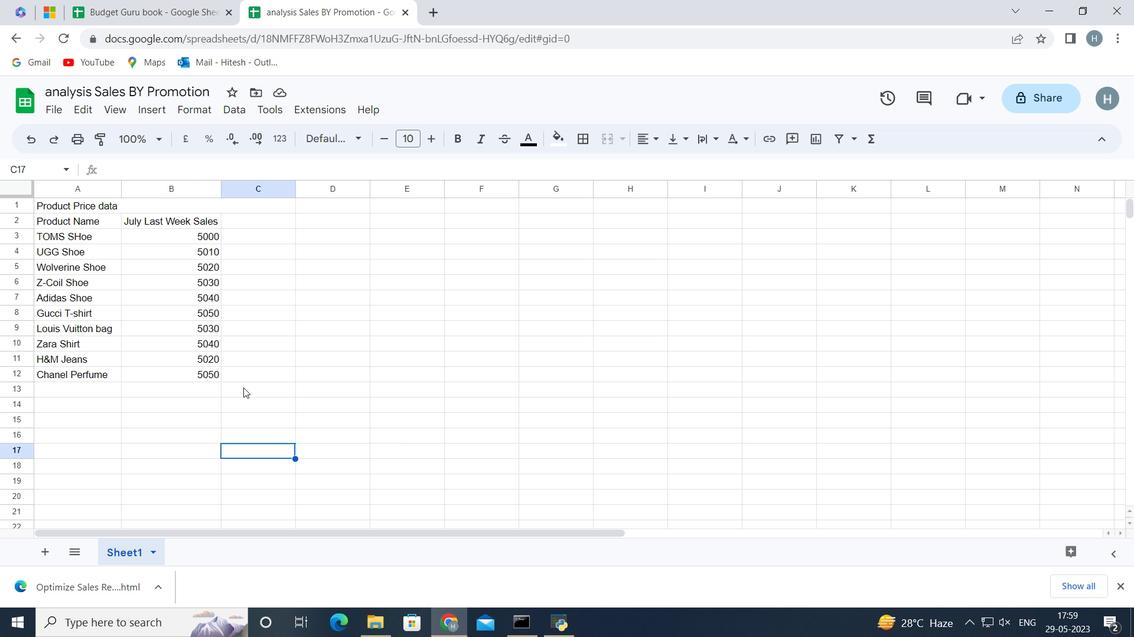 
